 Task: Search one way flight ticket for 2 adults, 4 children and 1 infant on lap in business from Appleton: Appleton International Airport to Raleigh: Raleigh-durham International Airport on 8-5-2023. Choice of flights is Singapure airlines. Number of bags: 2 carry on bags and 7 checked bags. Price is upto 107000. Outbound departure time preference is 21:15.
Action: Mouse moved to (308, 280)
Screenshot: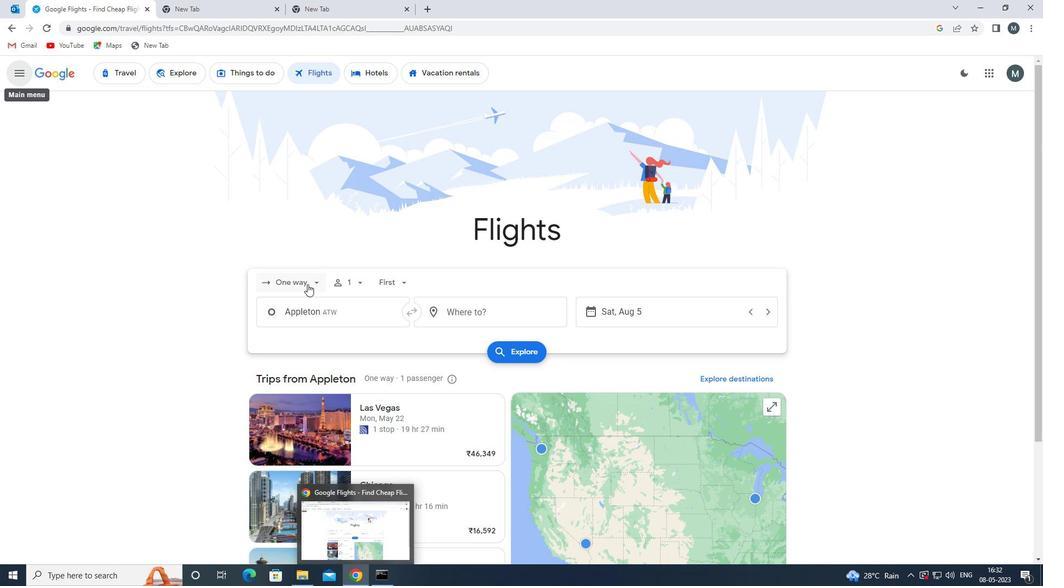 
Action: Mouse pressed left at (308, 280)
Screenshot: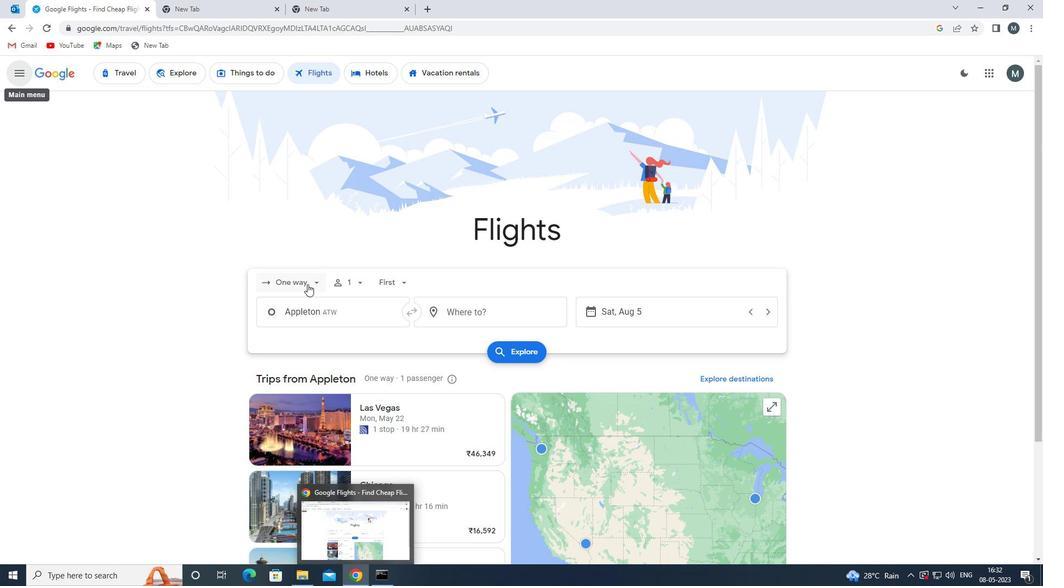 
Action: Mouse moved to (322, 329)
Screenshot: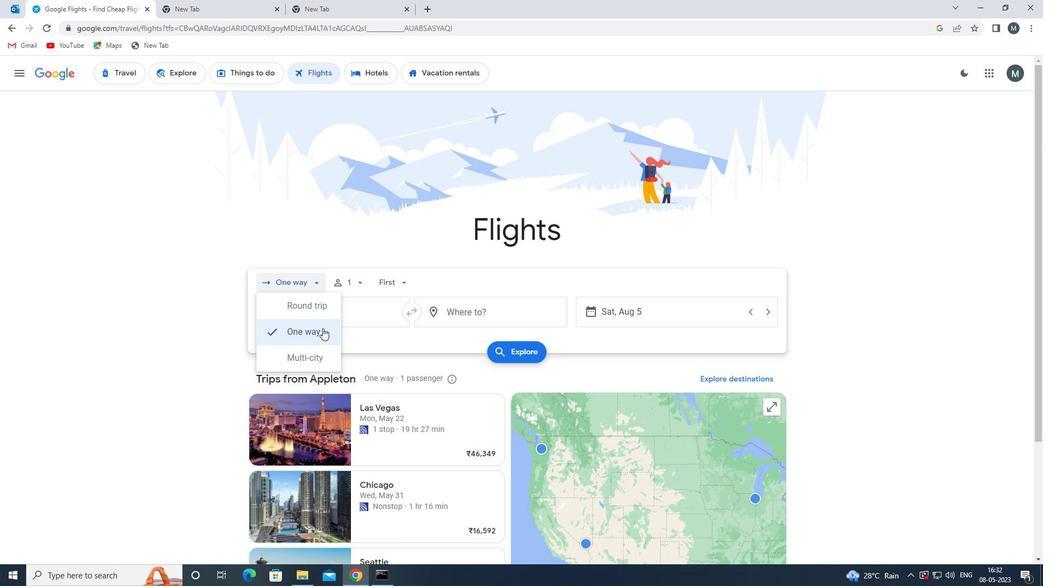
Action: Mouse pressed left at (322, 329)
Screenshot: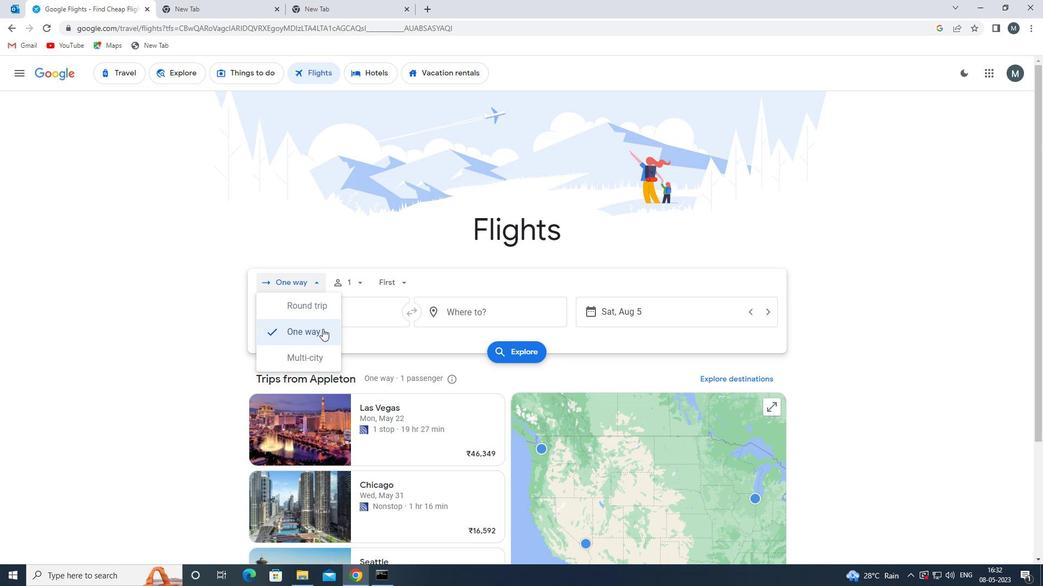 
Action: Mouse moved to (341, 282)
Screenshot: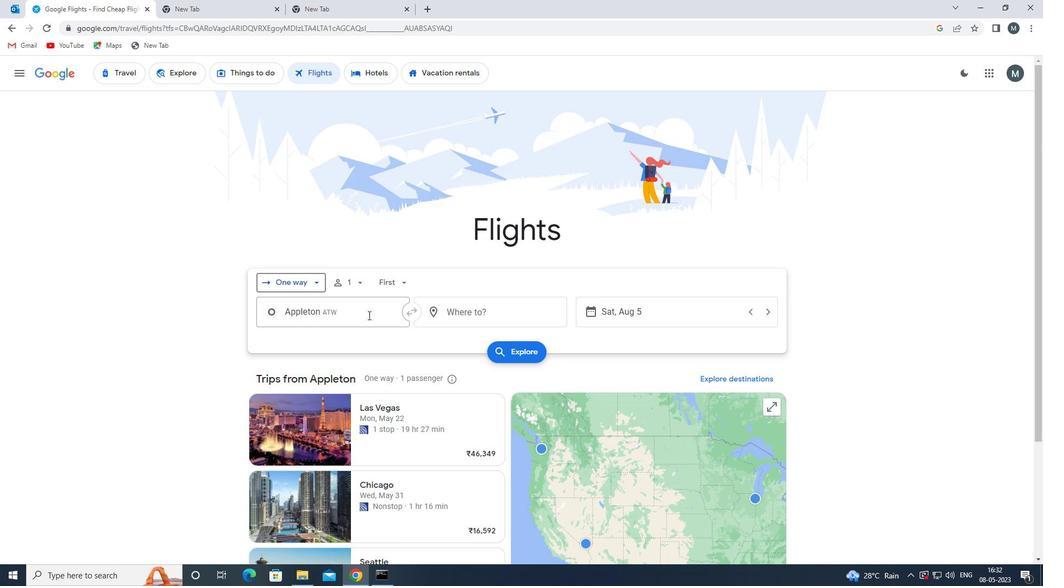 
Action: Mouse pressed left at (341, 282)
Screenshot: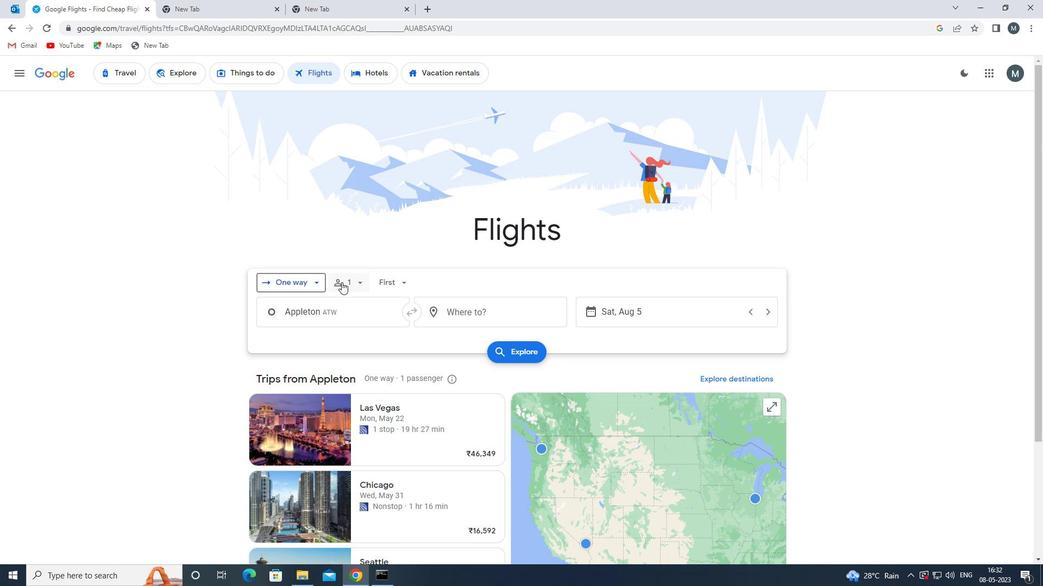 
Action: Mouse moved to (441, 312)
Screenshot: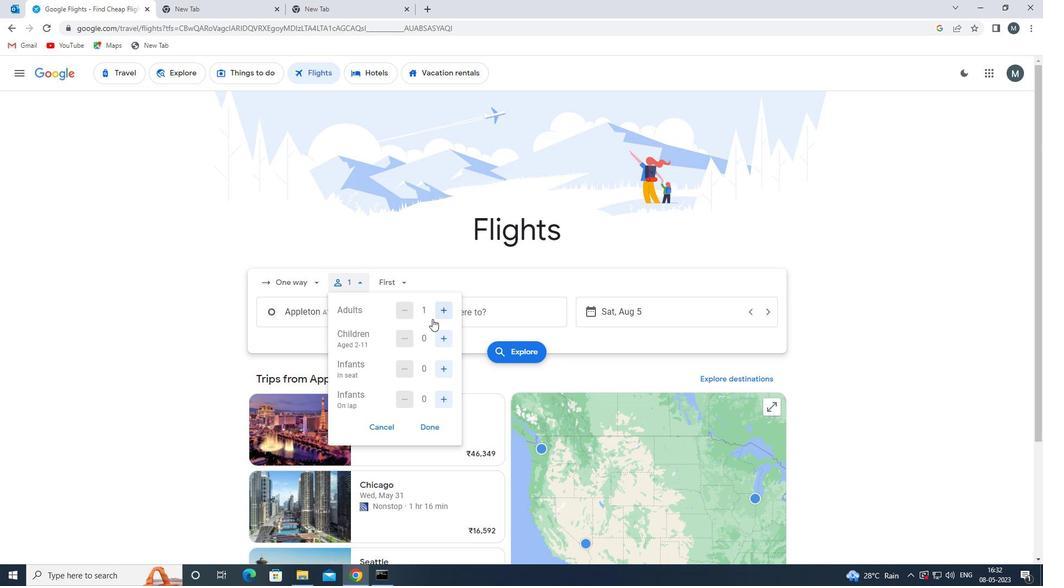 
Action: Mouse pressed left at (441, 312)
Screenshot: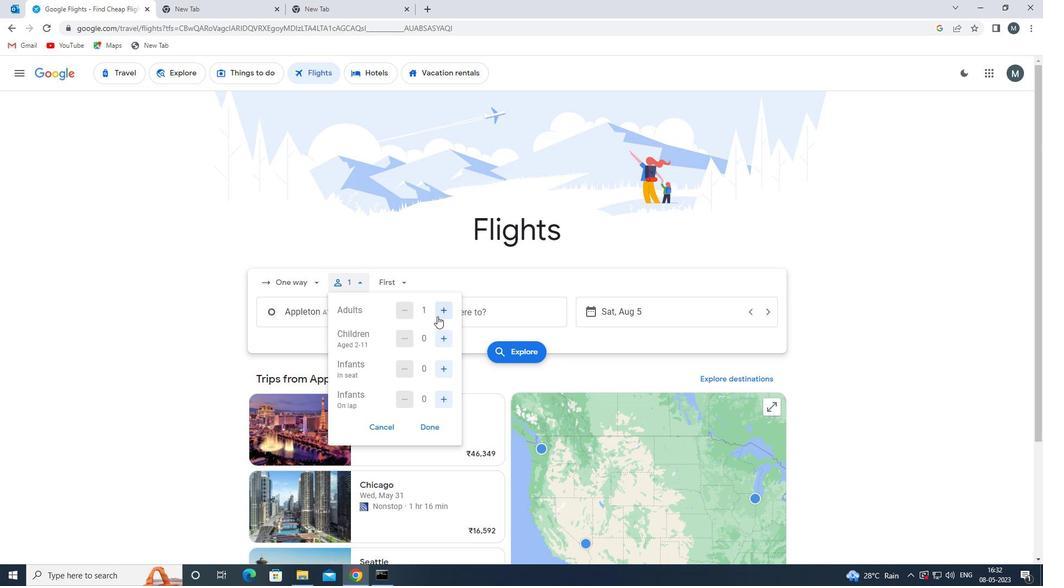 
Action: Mouse moved to (439, 338)
Screenshot: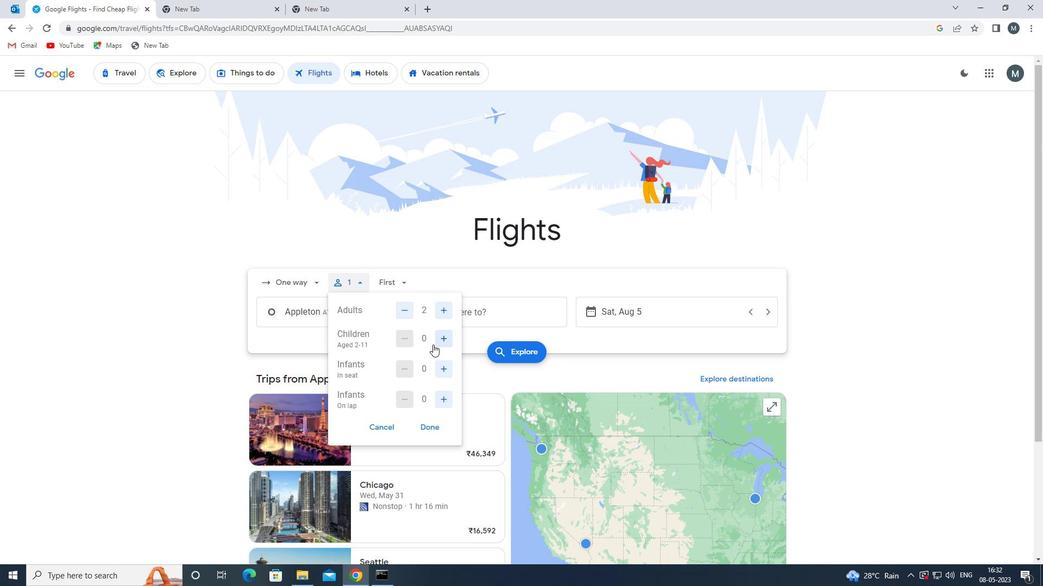 
Action: Mouse pressed left at (439, 338)
Screenshot: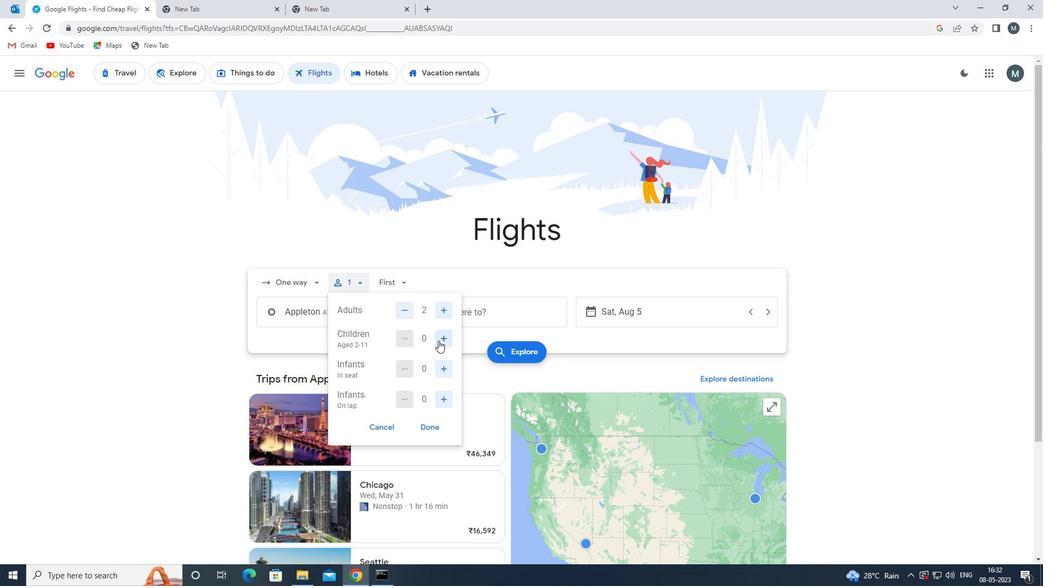 
Action: Mouse pressed left at (439, 338)
Screenshot: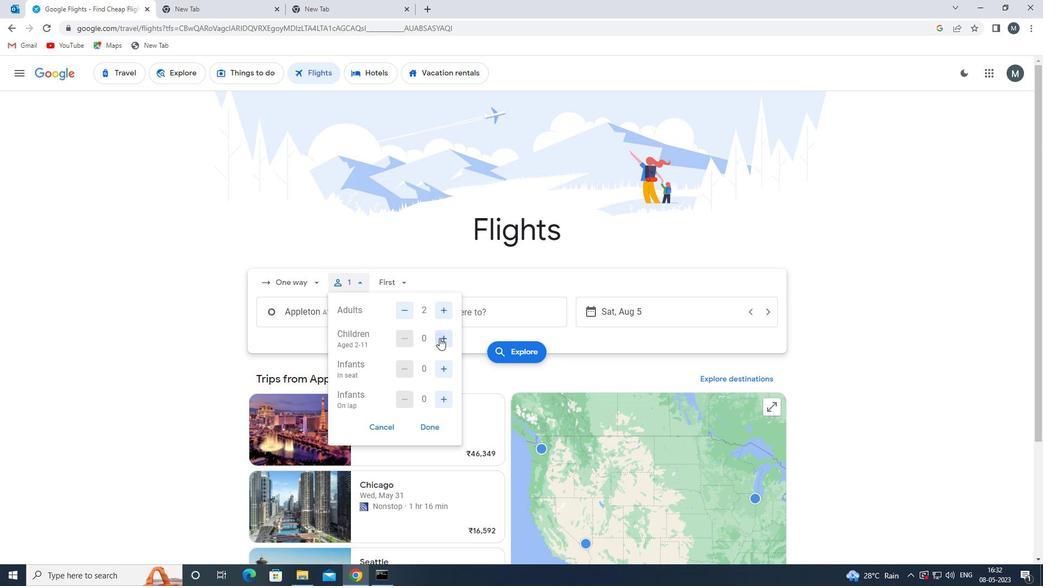 
Action: Mouse pressed left at (439, 338)
Screenshot: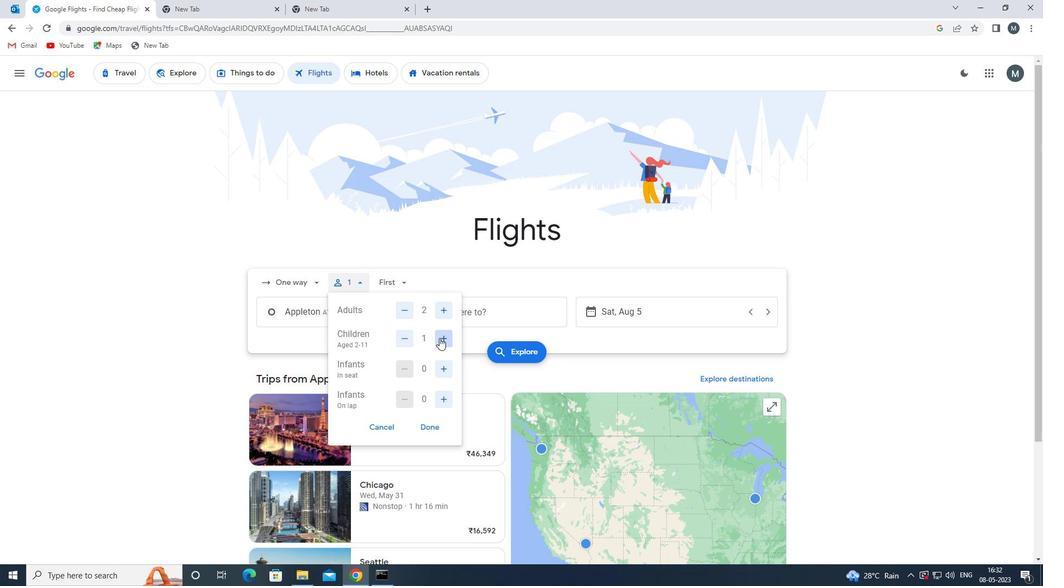 
Action: Mouse pressed left at (439, 338)
Screenshot: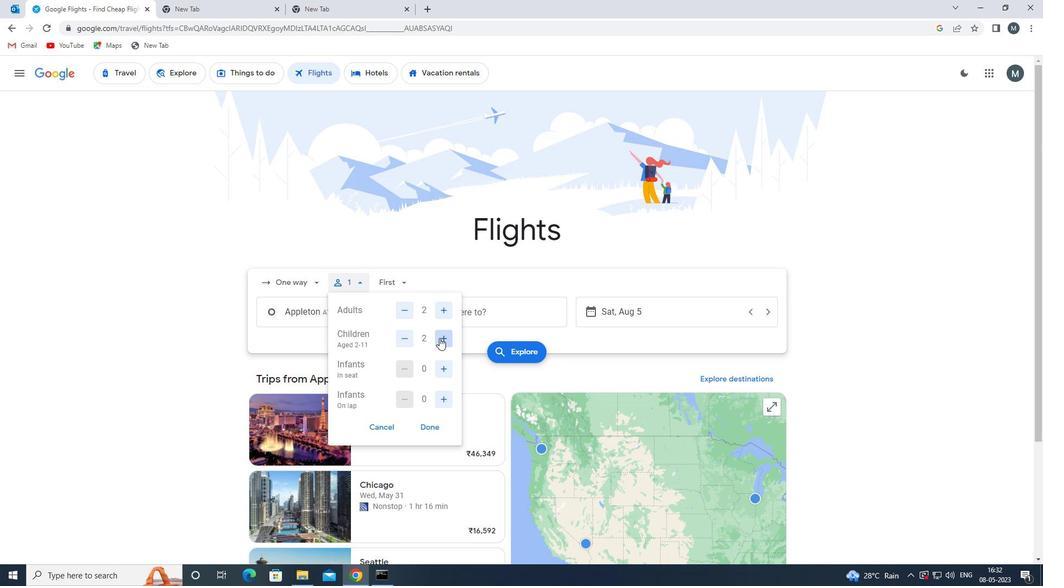 
Action: Mouse moved to (442, 400)
Screenshot: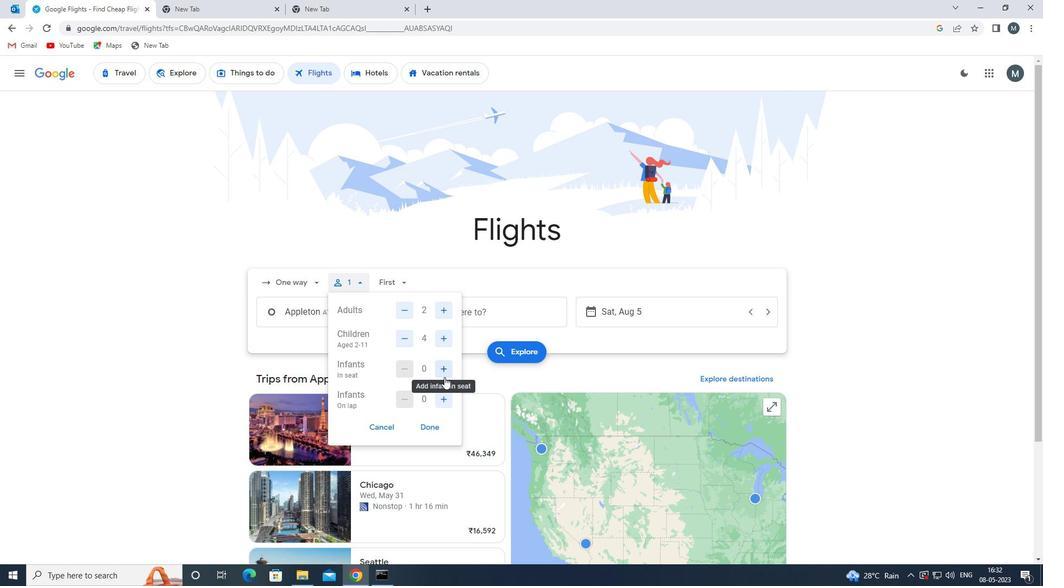 
Action: Mouse pressed left at (442, 400)
Screenshot: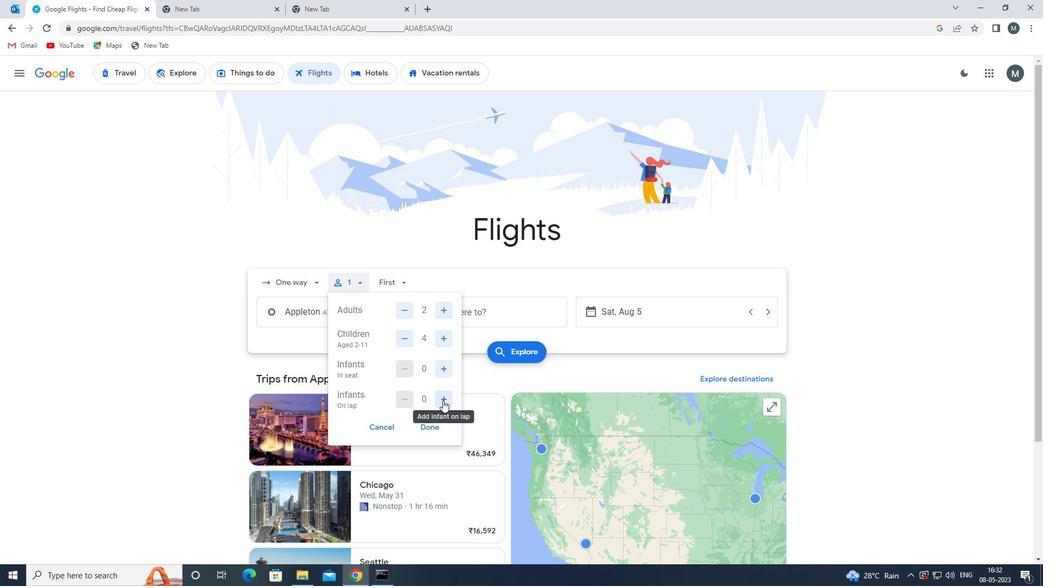 
Action: Mouse moved to (426, 431)
Screenshot: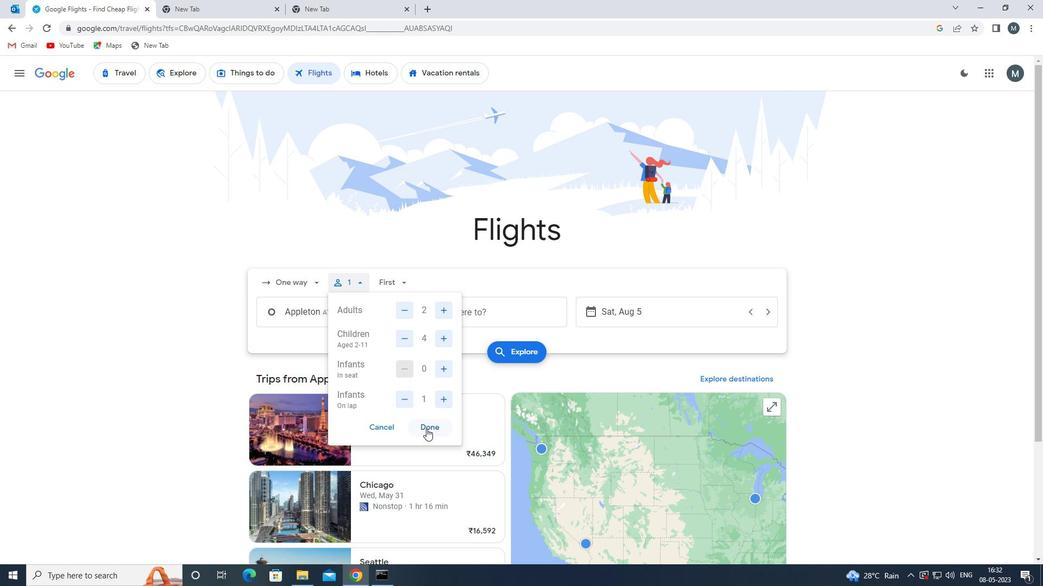 
Action: Mouse pressed left at (426, 431)
Screenshot: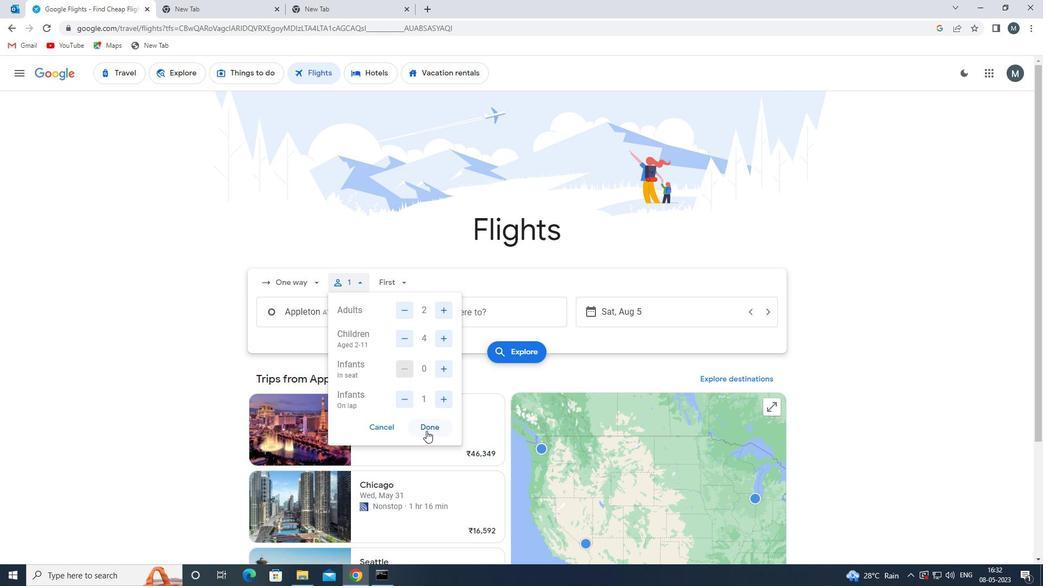 
Action: Mouse moved to (397, 278)
Screenshot: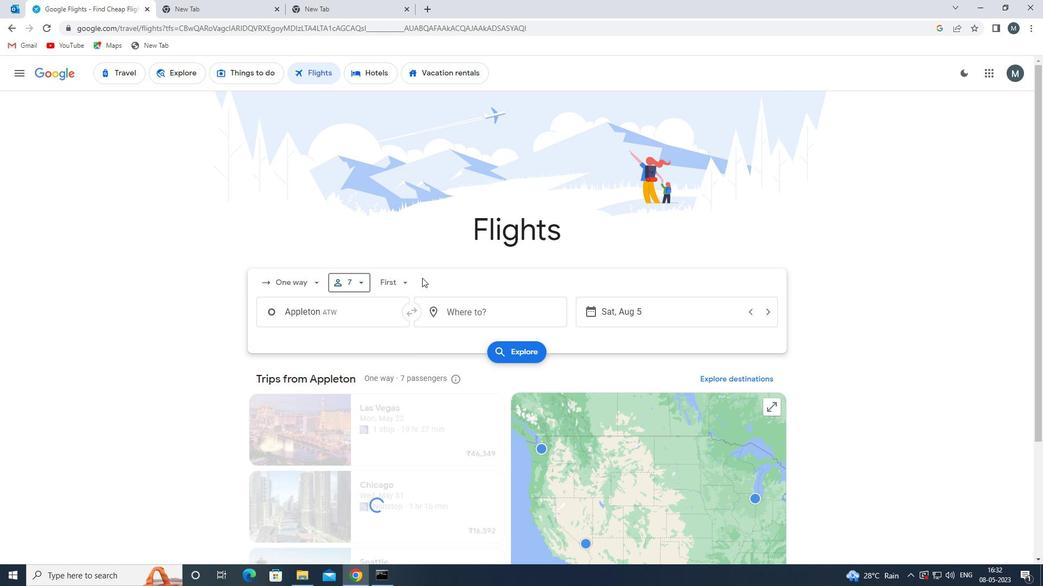 
Action: Mouse pressed left at (397, 278)
Screenshot: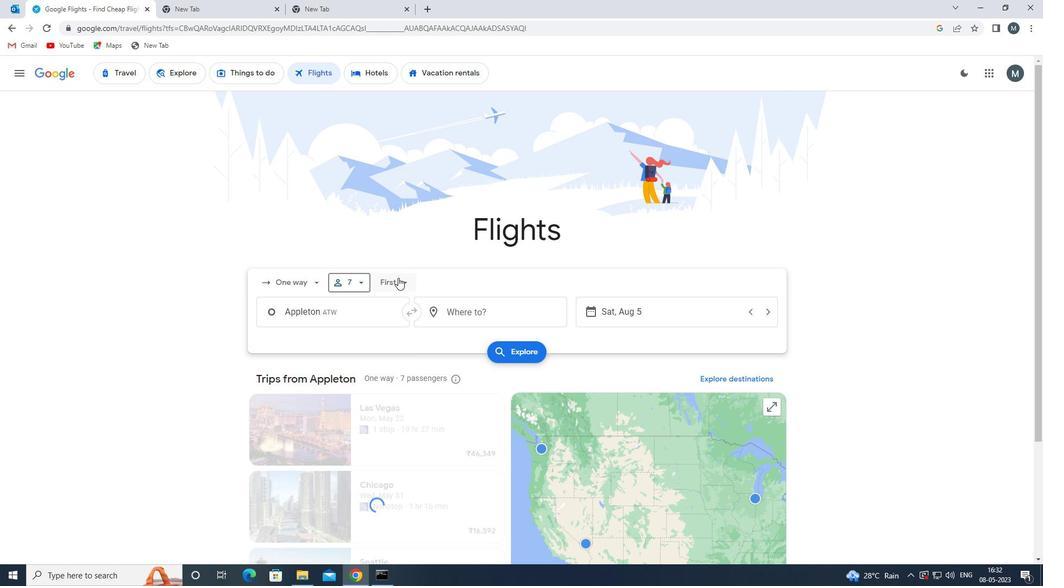 
Action: Mouse moved to (422, 355)
Screenshot: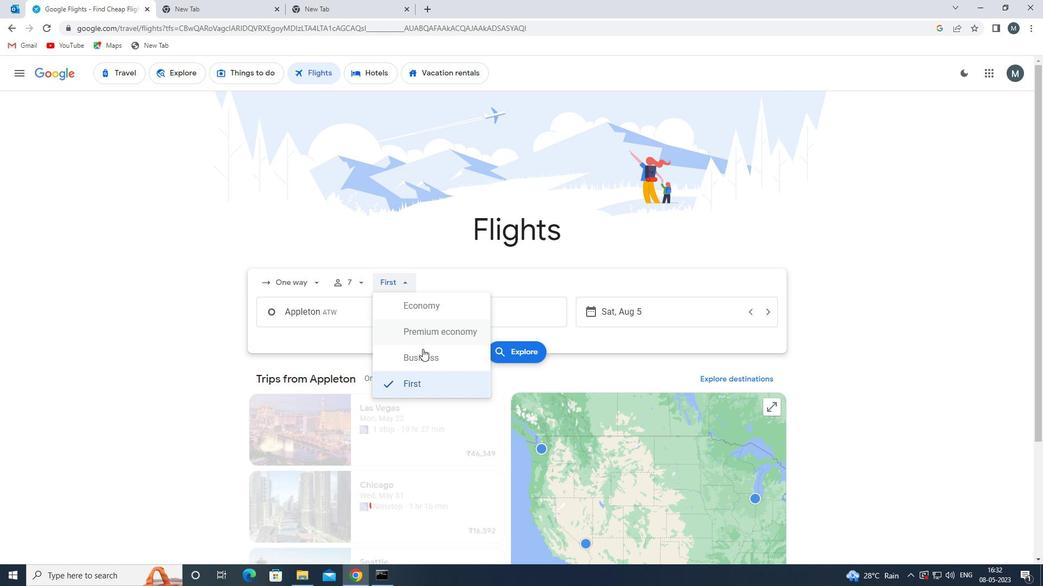 
Action: Mouse pressed left at (422, 355)
Screenshot: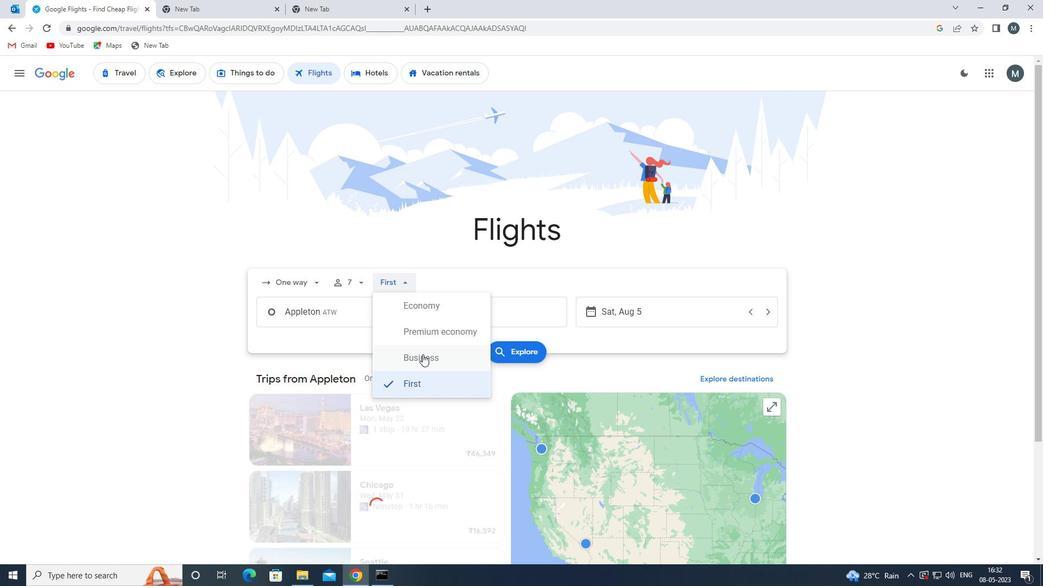 
Action: Mouse moved to (355, 309)
Screenshot: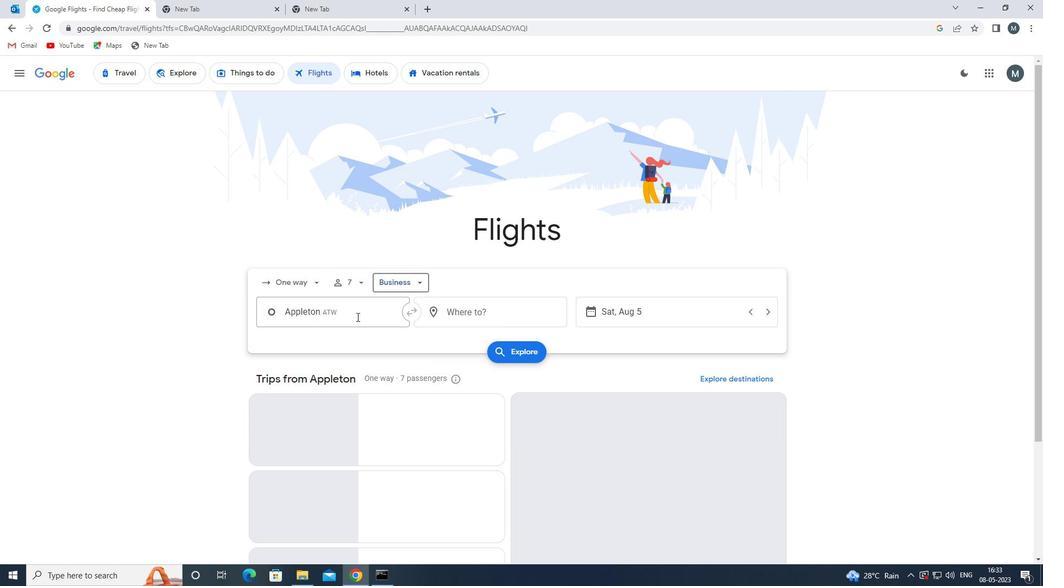 
Action: Mouse pressed left at (355, 309)
Screenshot: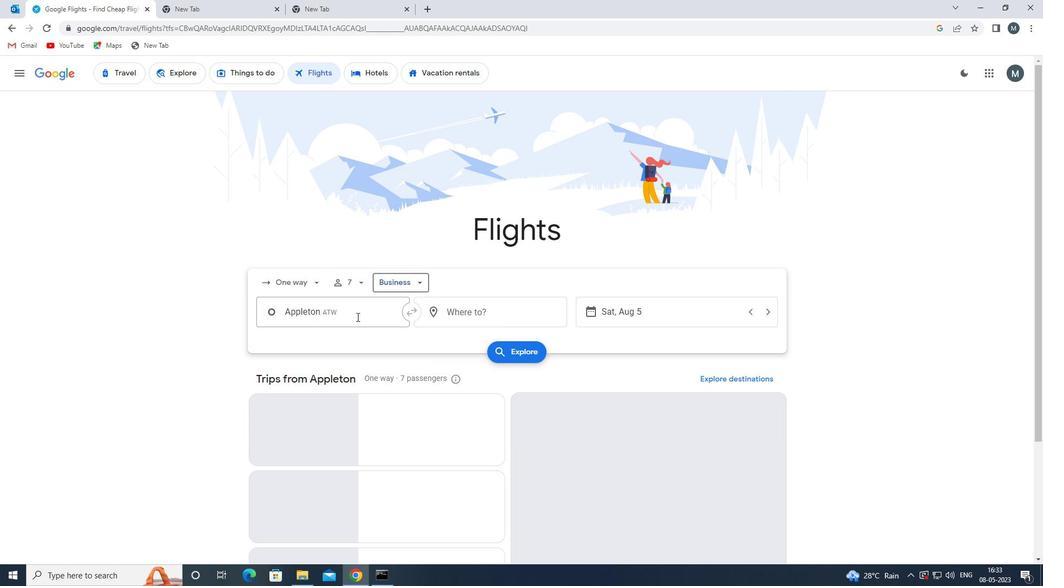 
Action: Mouse moved to (389, 378)
Screenshot: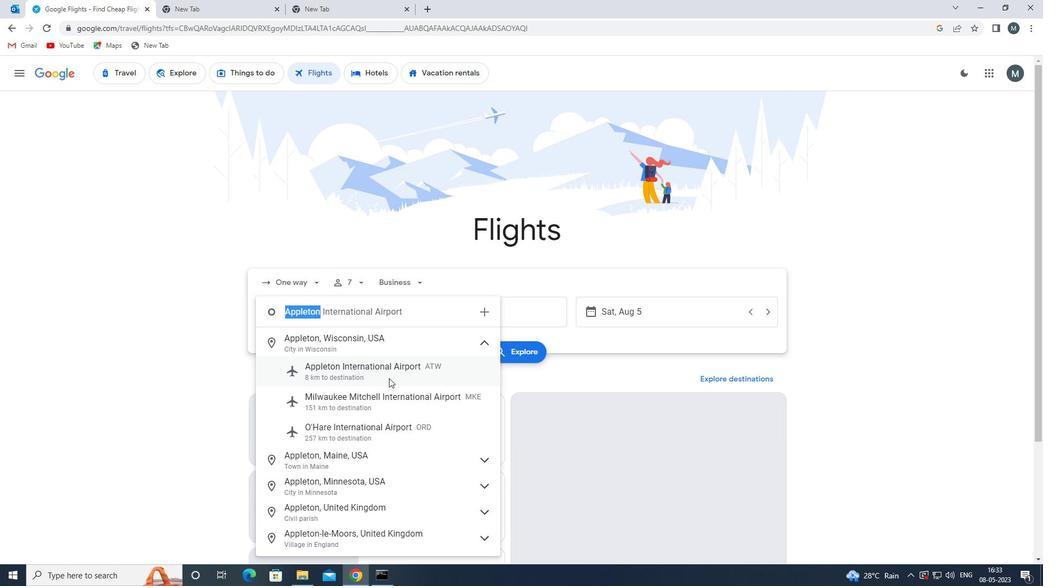 
Action: Mouse pressed left at (389, 378)
Screenshot: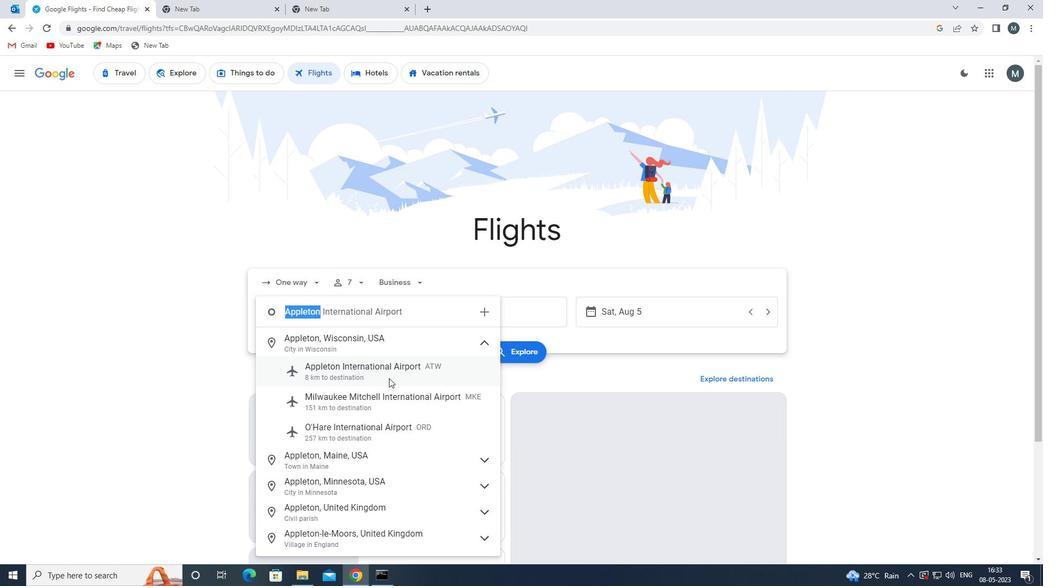 
Action: Mouse moved to (459, 321)
Screenshot: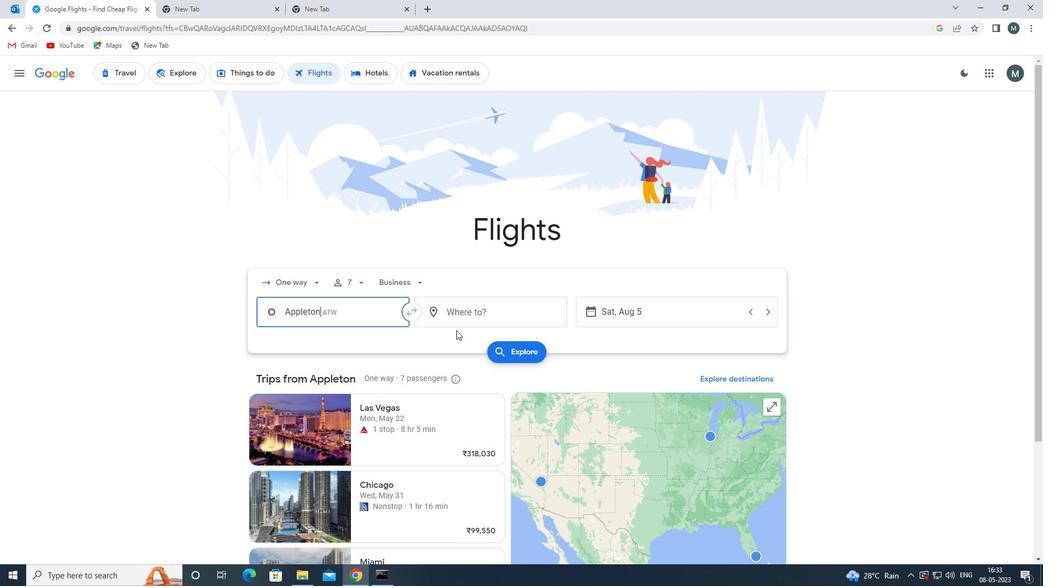 
Action: Mouse pressed left at (459, 321)
Screenshot: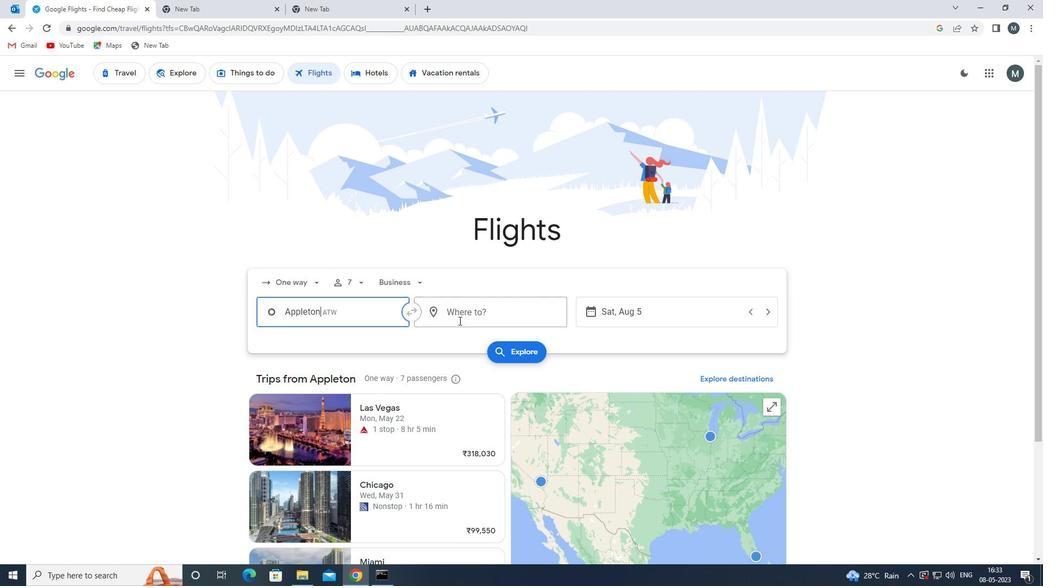 
Action: Mouse moved to (456, 321)
Screenshot: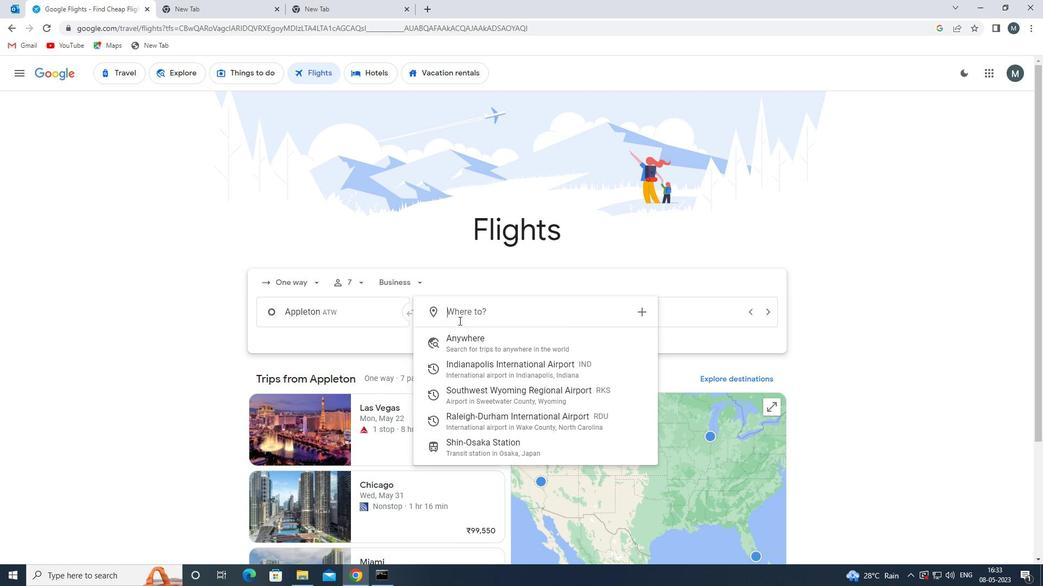 
Action: Key pressed r
Screenshot: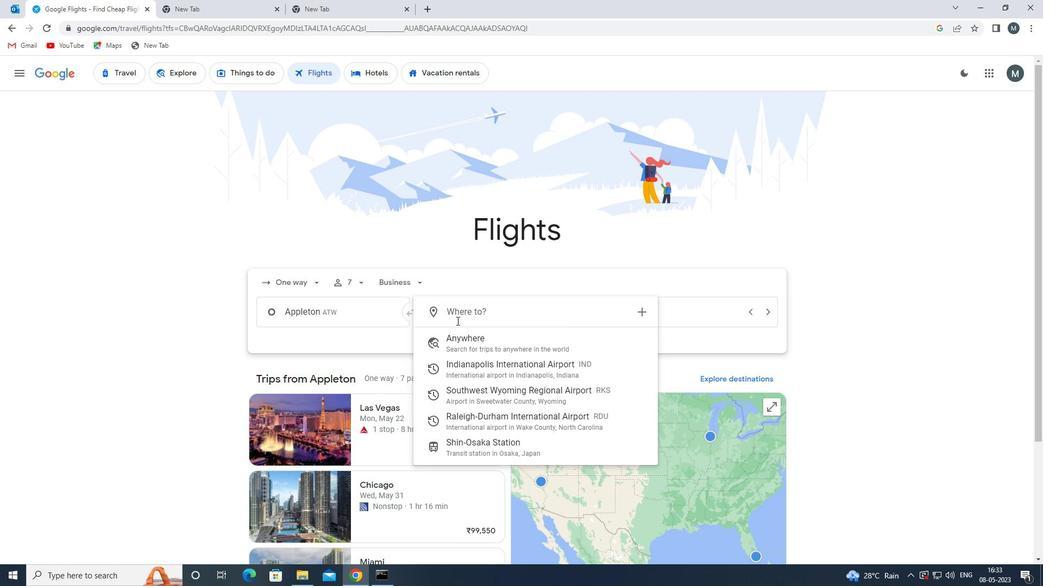 
Action: Mouse moved to (456, 321)
Screenshot: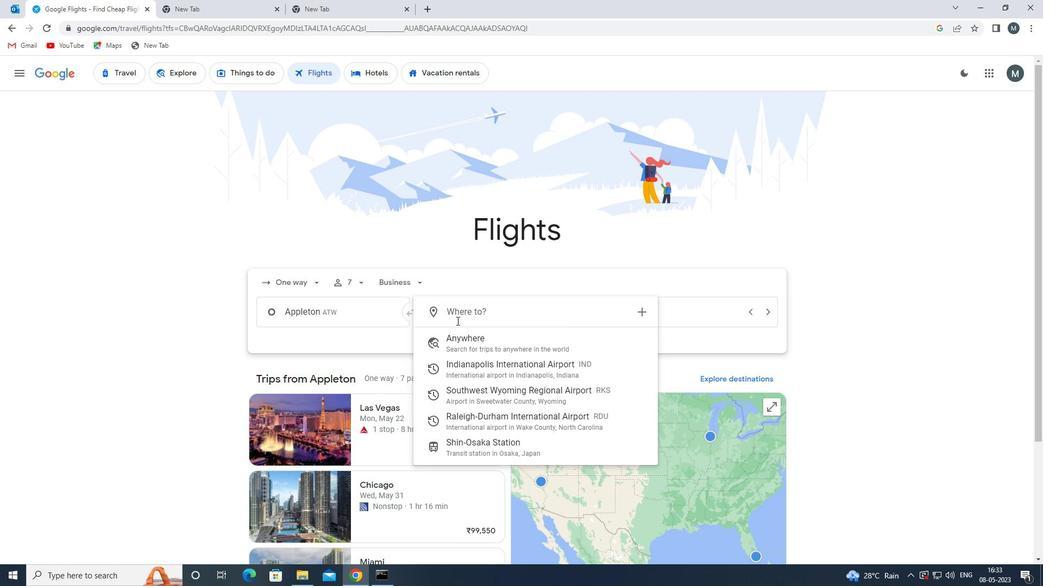 
Action: Key pressed du
Screenshot: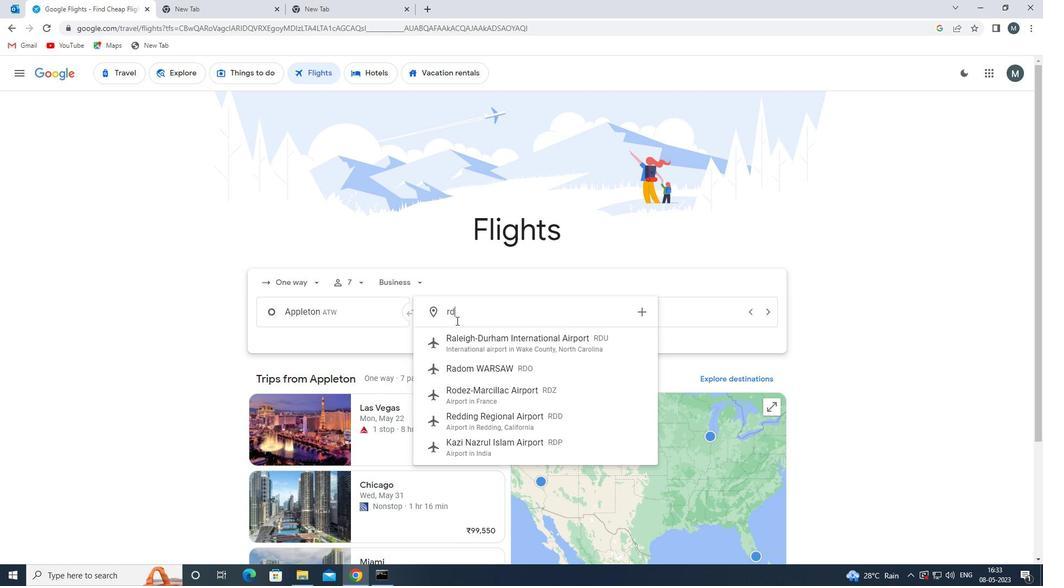 
Action: Mouse moved to (471, 343)
Screenshot: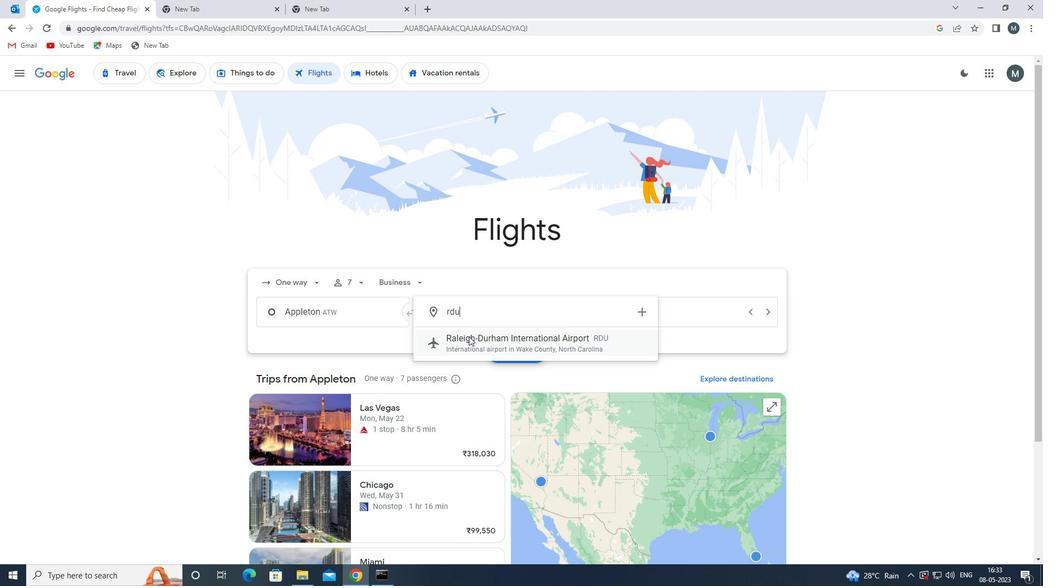 
Action: Mouse pressed left at (471, 343)
Screenshot: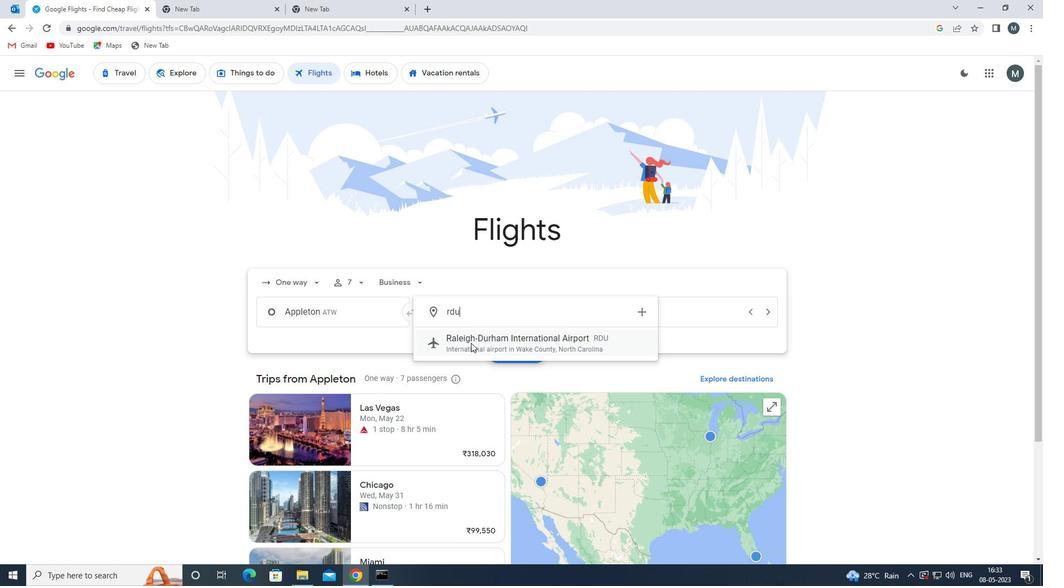 
Action: Mouse moved to (669, 309)
Screenshot: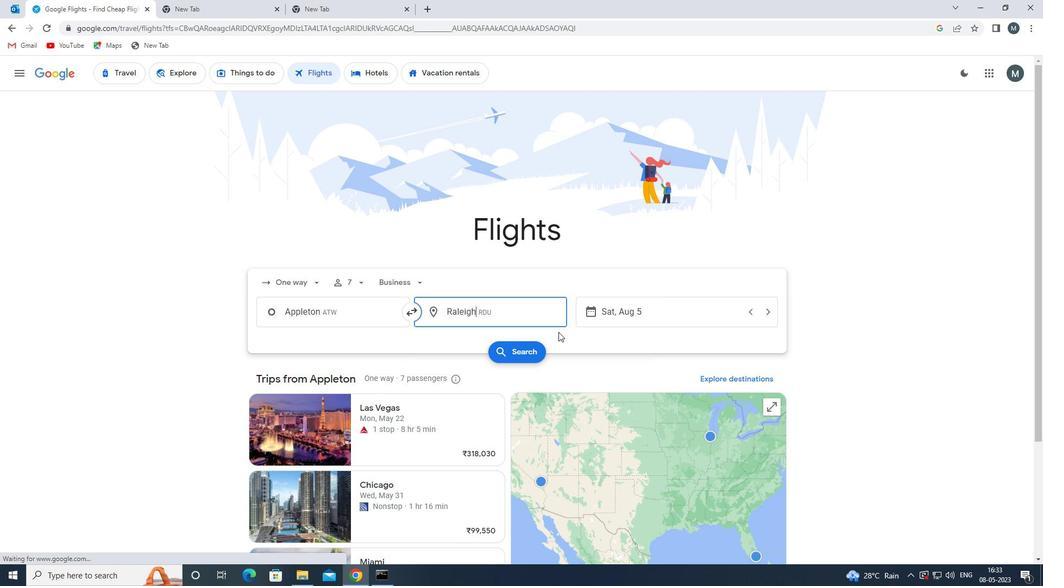 
Action: Mouse pressed left at (669, 309)
Screenshot: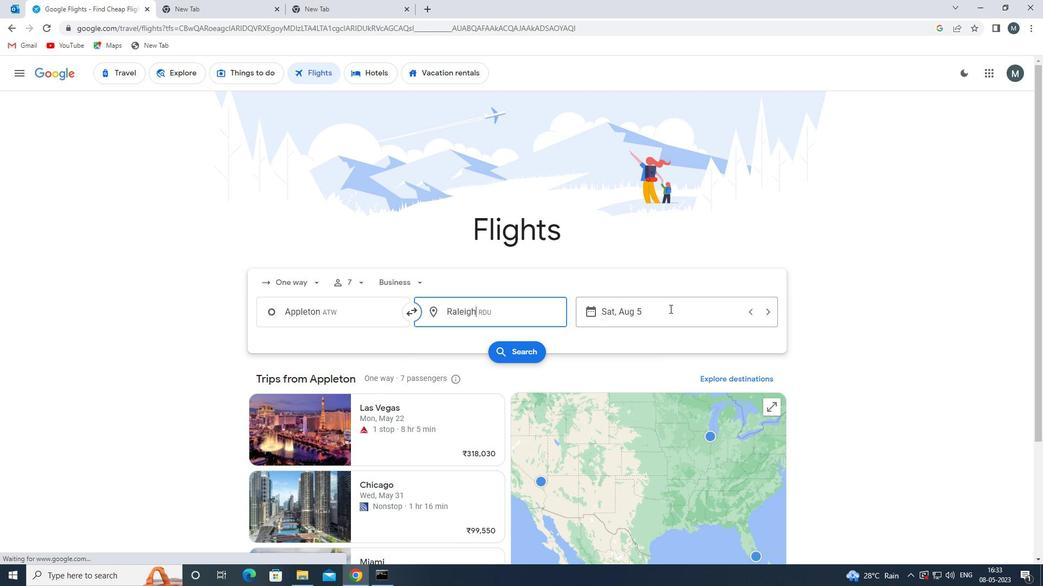 
Action: Mouse moved to (546, 373)
Screenshot: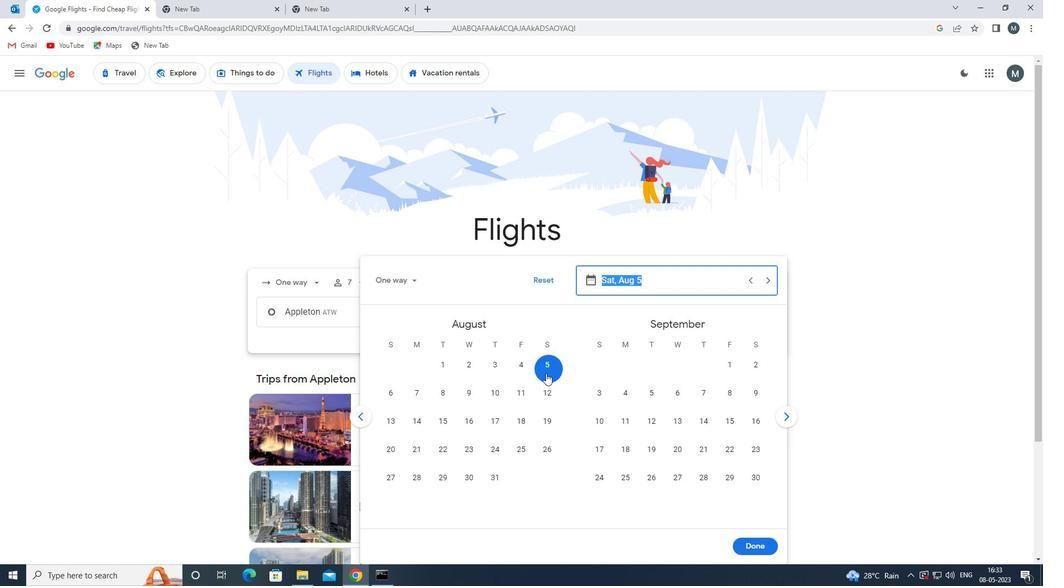 
Action: Mouse pressed left at (546, 373)
Screenshot: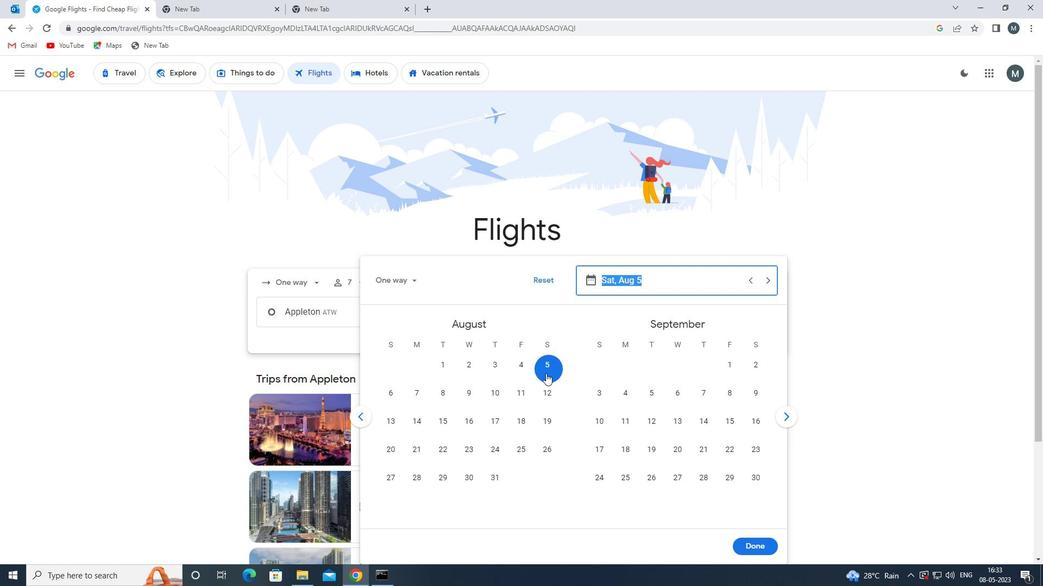 
Action: Mouse moved to (747, 541)
Screenshot: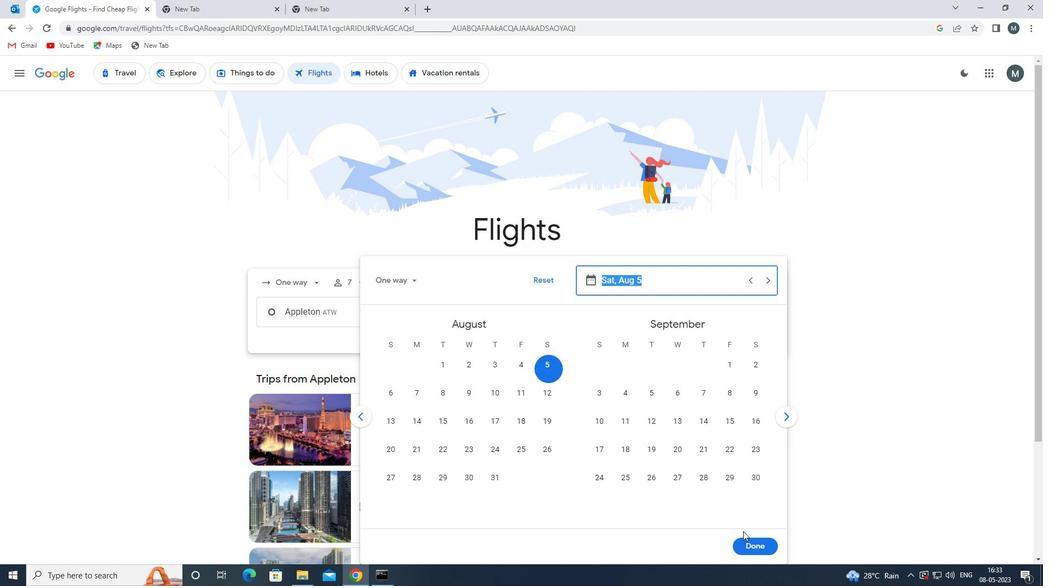 
Action: Mouse pressed left at (747, 541)
Screenshot: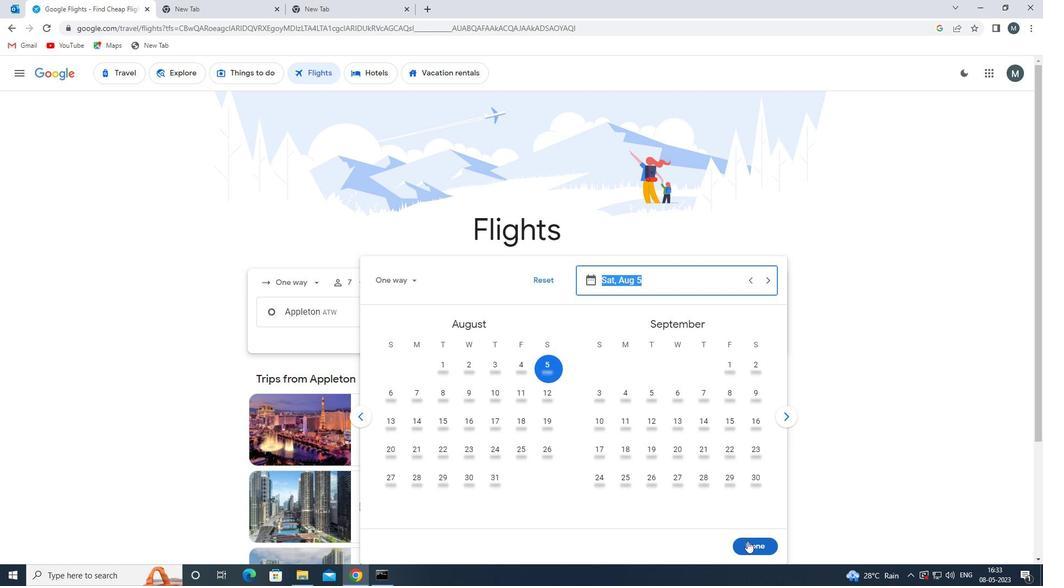 
Action: Mouse moved to (507, 358)
Screenshot: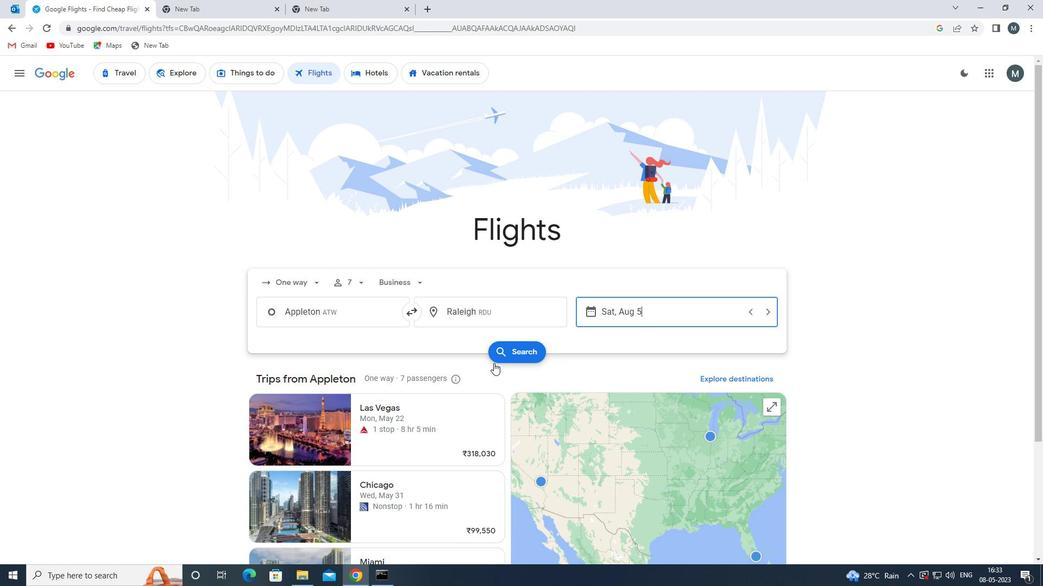 
Action: Mouse pressed left at (507, 358)
Screenshot: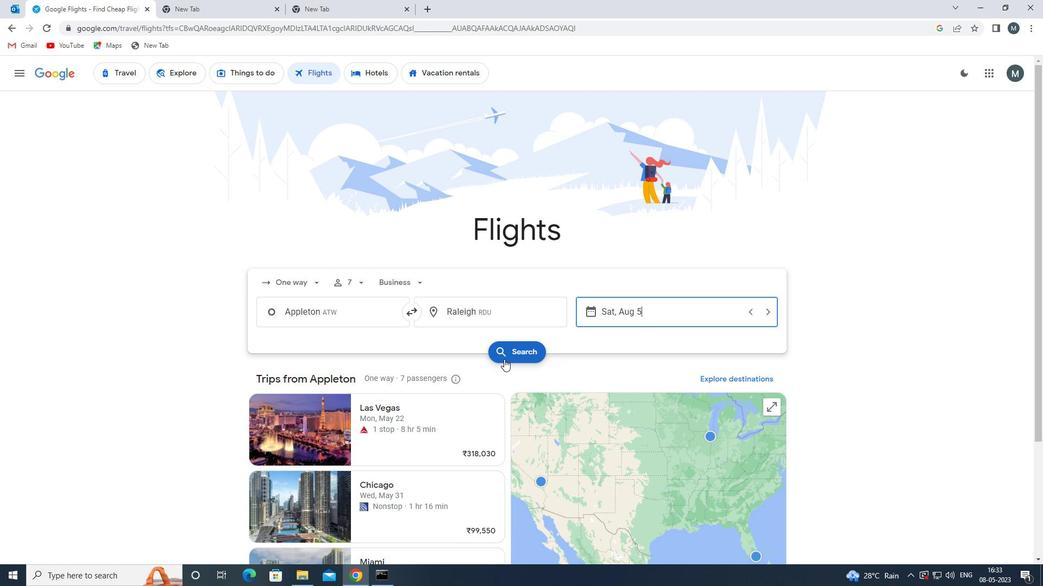 
Action: Mouse moved to (271, 177)
Screenshot: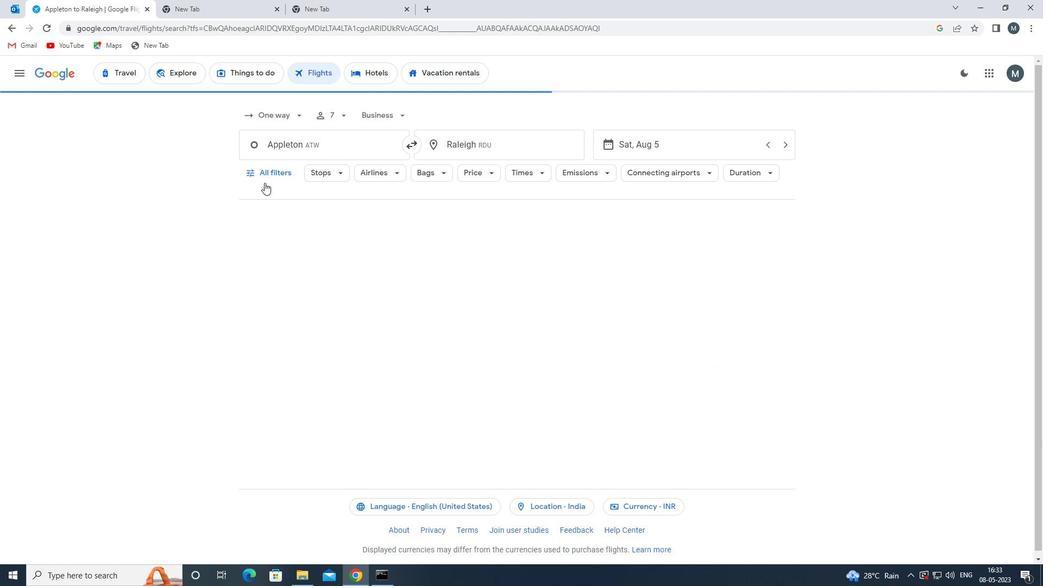 
Action: Mouse pressed left at (271, 177)
Screenshot: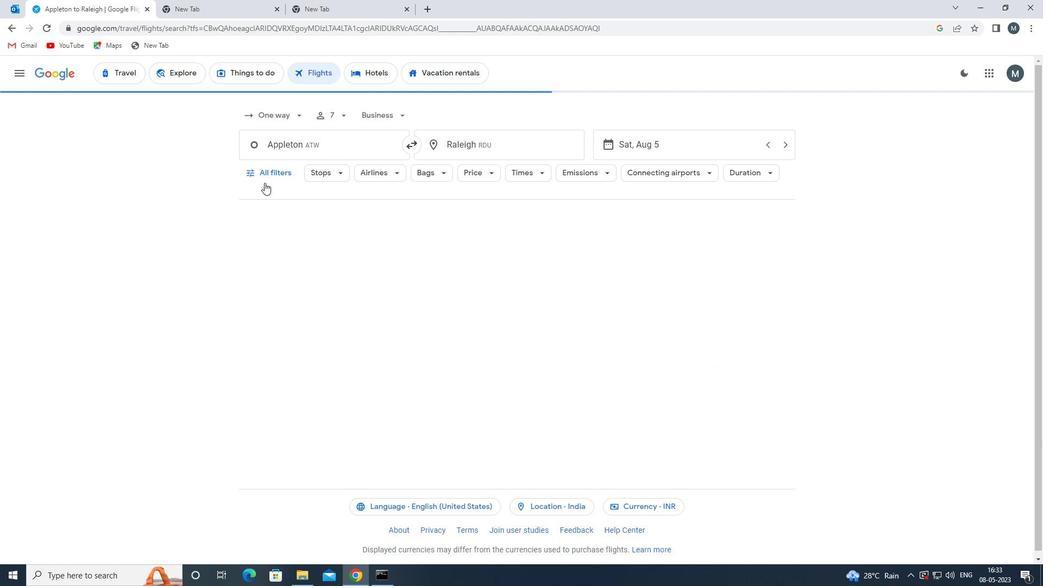 
Action: Mouse moved to (312, 301)
Screenshot: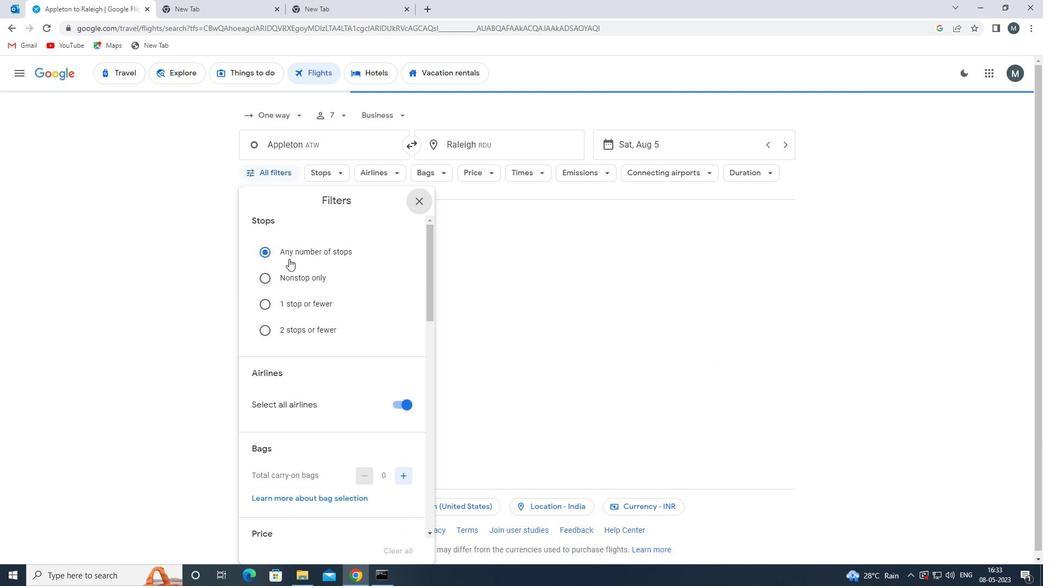 
Action: Mouse scrolled (312, 300) with delta (0, 0)
Screenshot: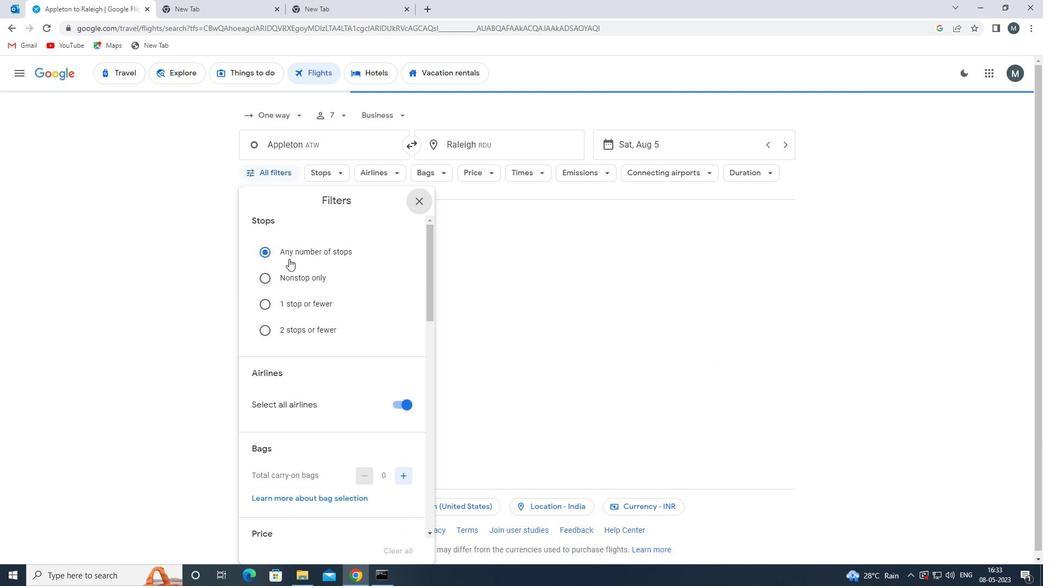 
Action: Mouse moved to (314, 303)
Screenshot: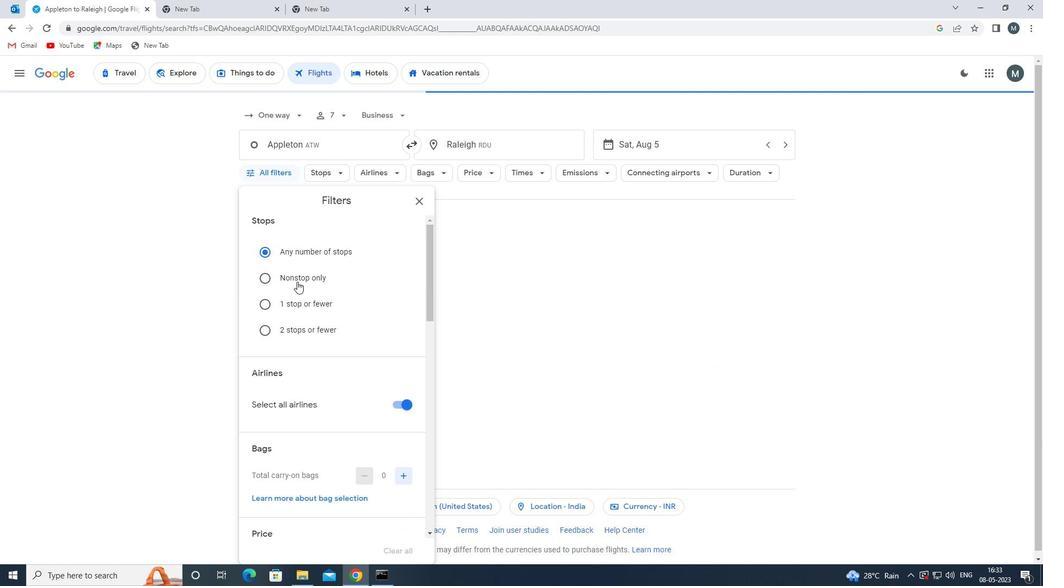
Action: Mouse scrolled (314, 302) with delta (0, 0)
Screenshot: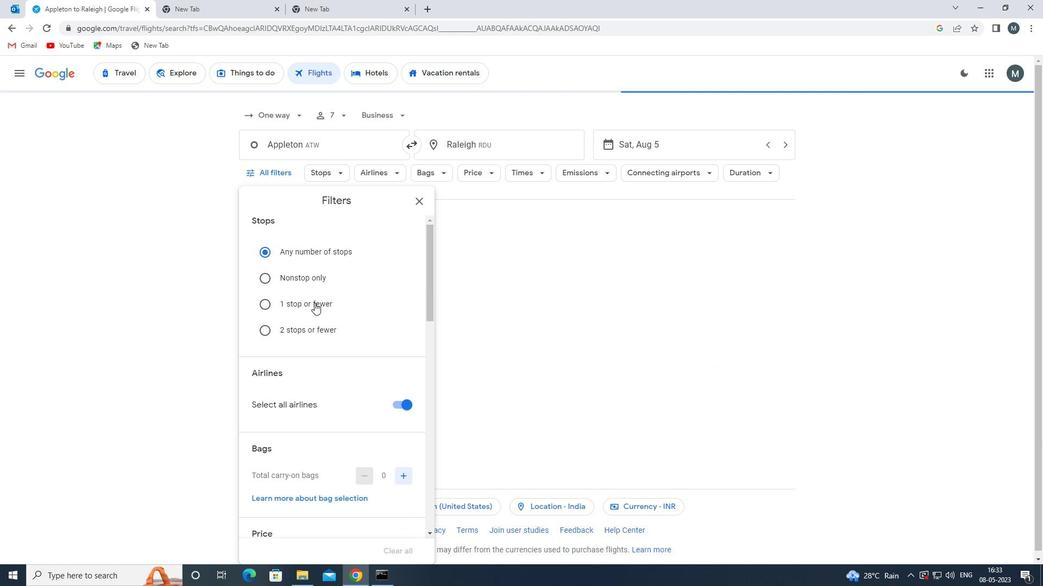 
Action: Mouse moved to (399, 297)
Screenshot: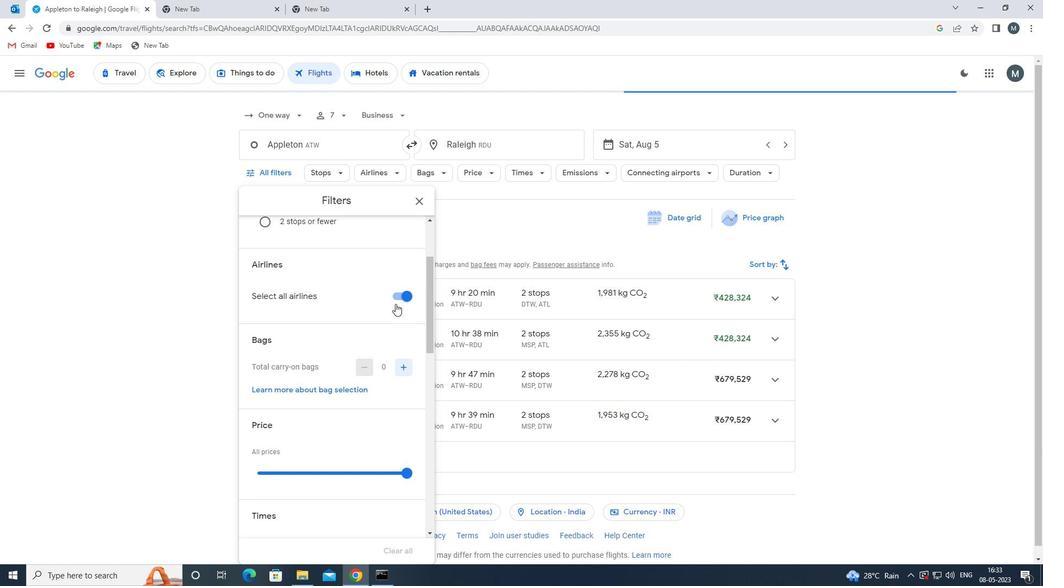 
Action: Mouse pressed left at (399, 297)
Screenshot: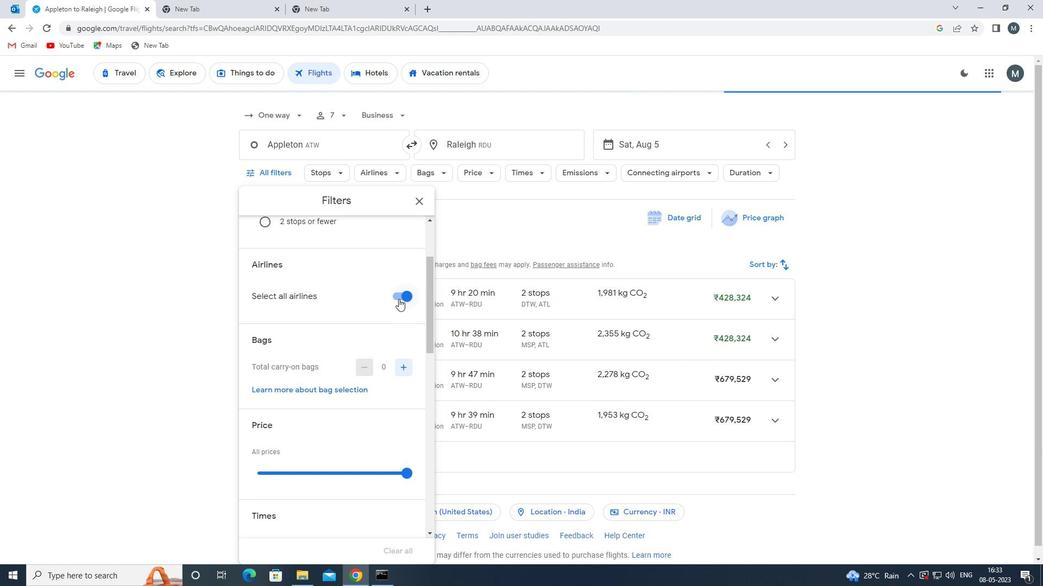
Action: Mouse moved to (399, 296)
Screenshot: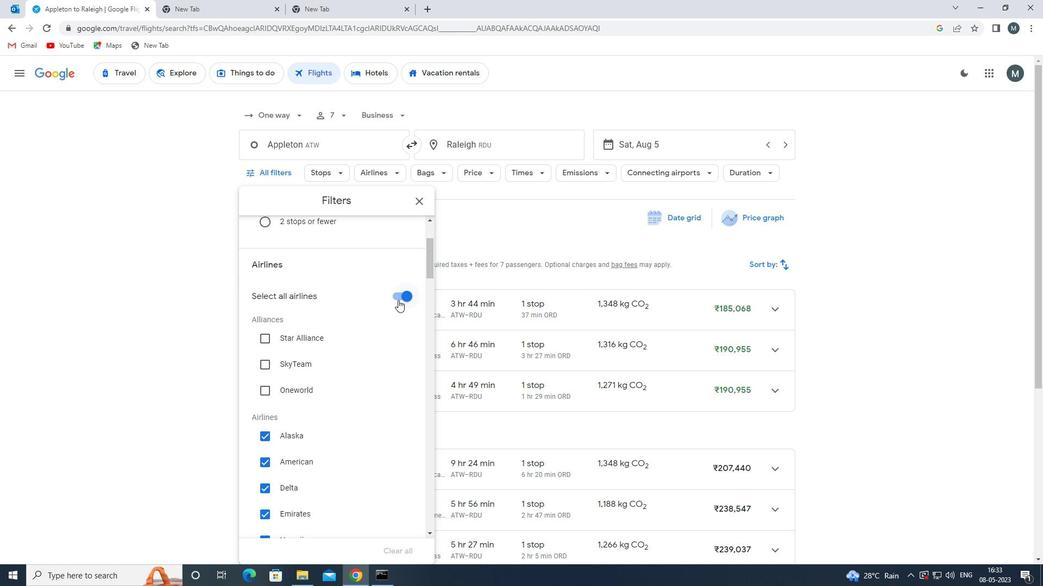 
Action: Mouse pressed left at (399, 296)
Screenshot: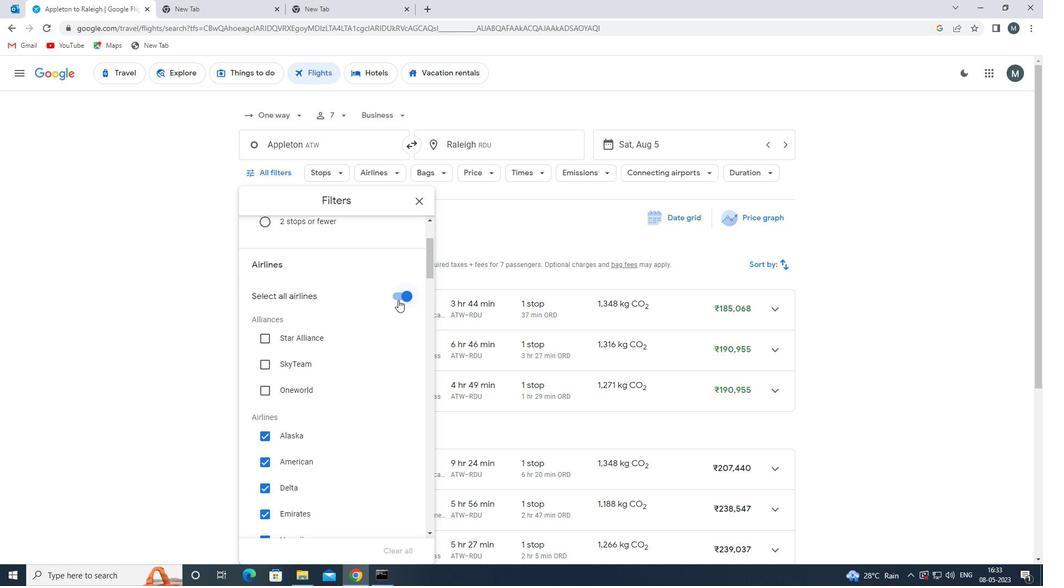 
Action: Mouse moved to (348, 330)
Screenshot: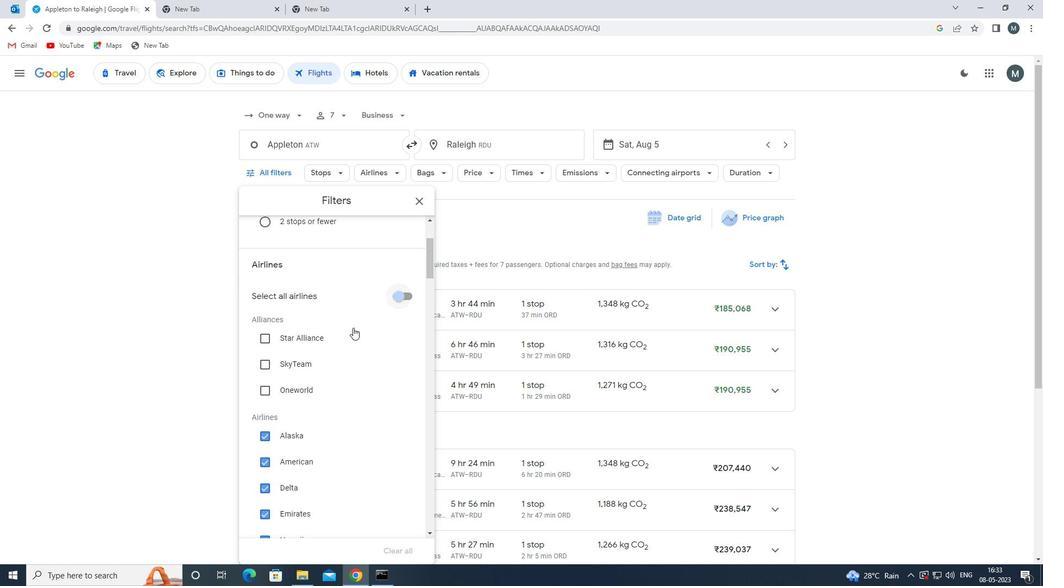 
Action: Mouse scrolled (348, 329) with delta (0, 0)
Screenshot: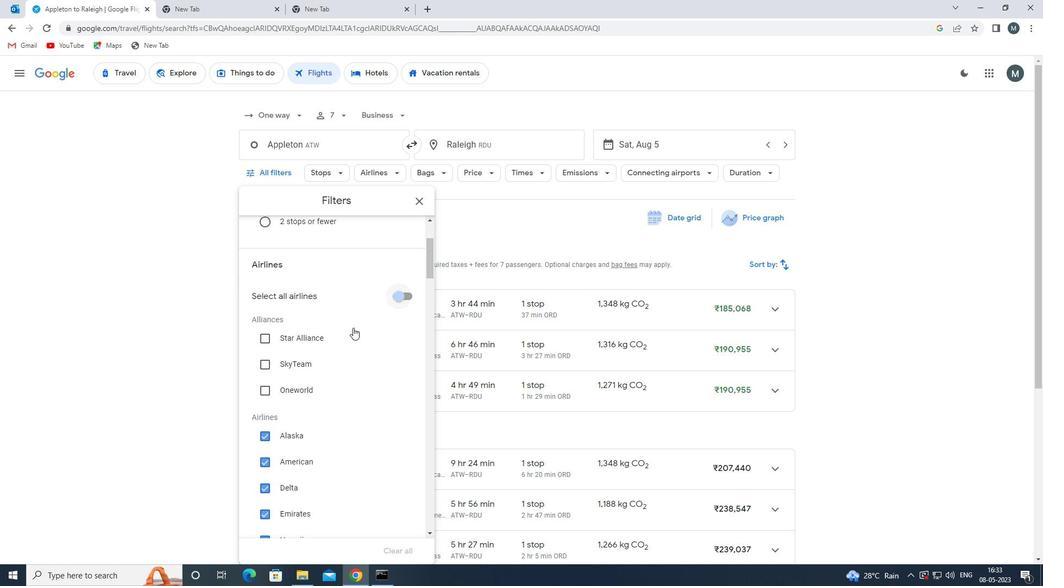 
Action: Mouse moved to (347, 331)
Screenshot: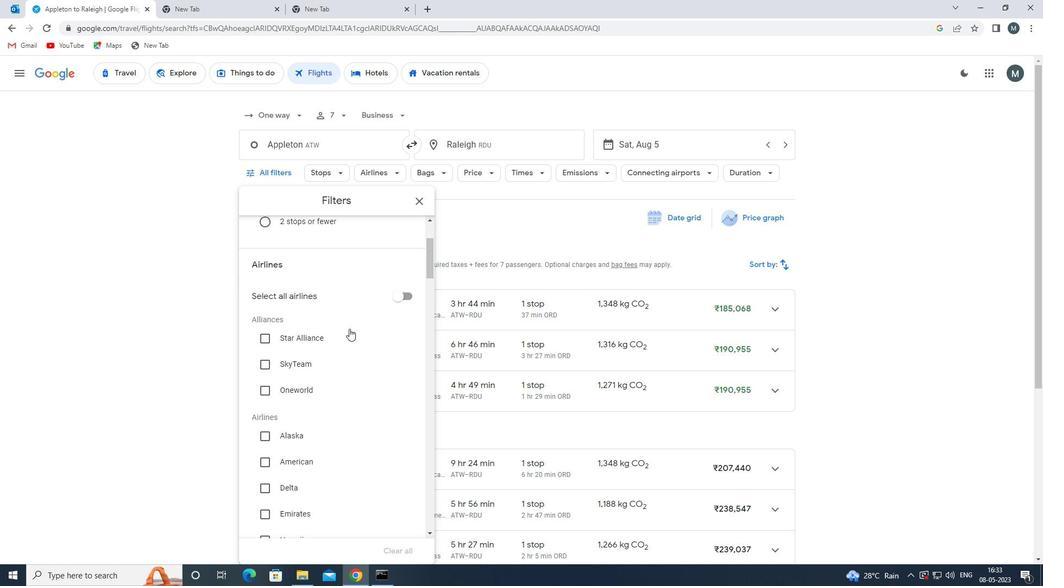 
Action: Mouse scrolled (347, 331) with delta (0, 0)
Screenshot: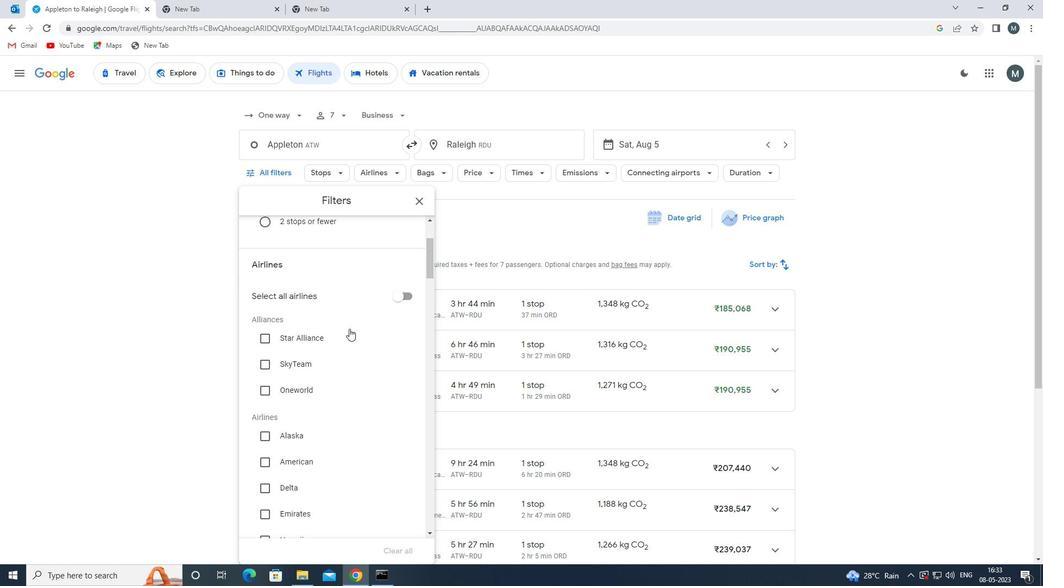 
Action: Mouse moved to (345, 332)
Screenshot: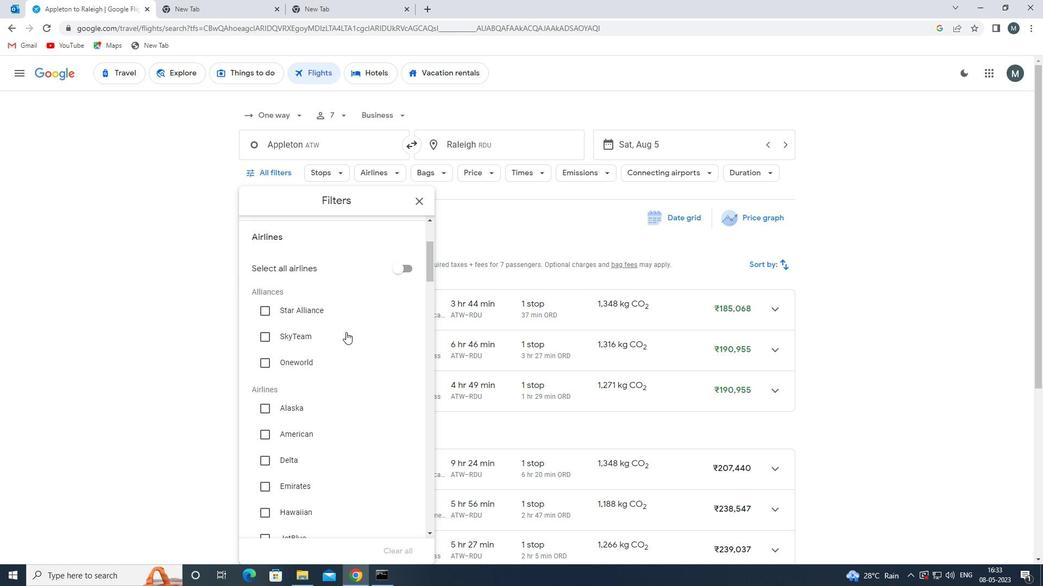 
Action: Mouse scrolled (345, 331) with delta (0, 0)
Screenshot: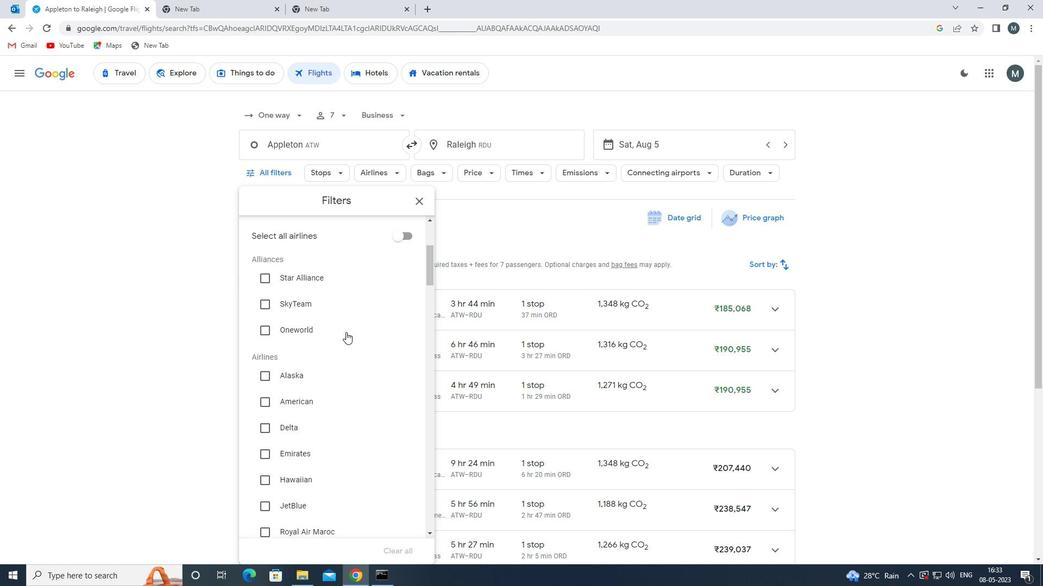 
Action: Mouse moved to (341, 339)
Screenshot: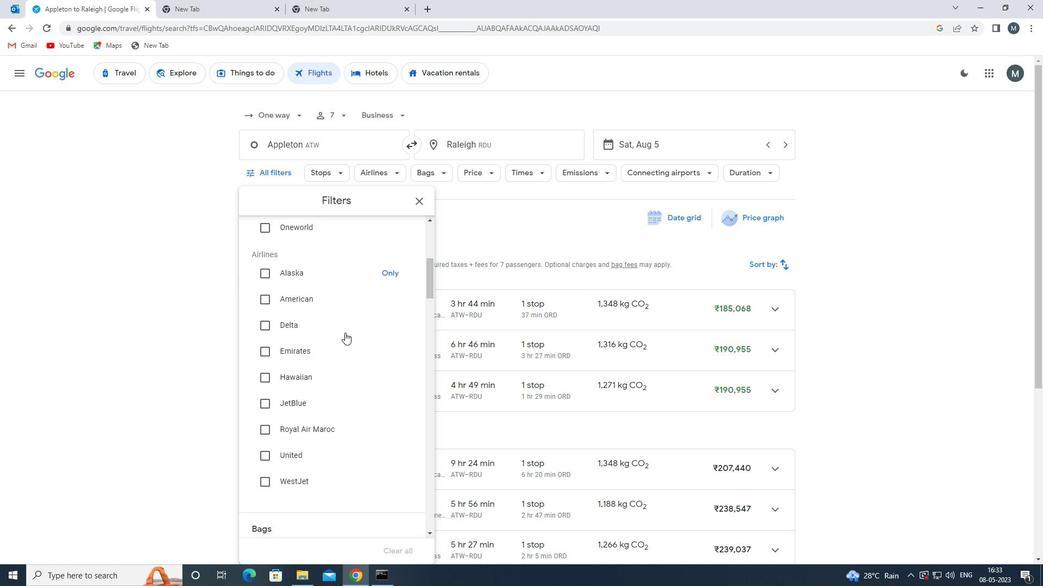 
Action: Mouse scrolled (341, 339) with delta (0, 0)
Screenshot: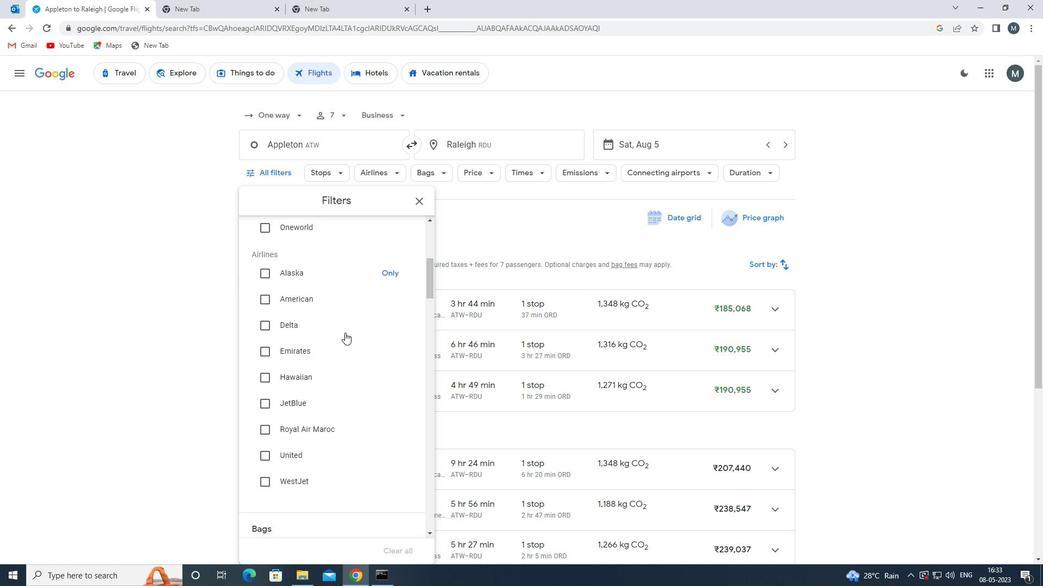 
Action: Mouse moved to (363, 341)
Screenshot: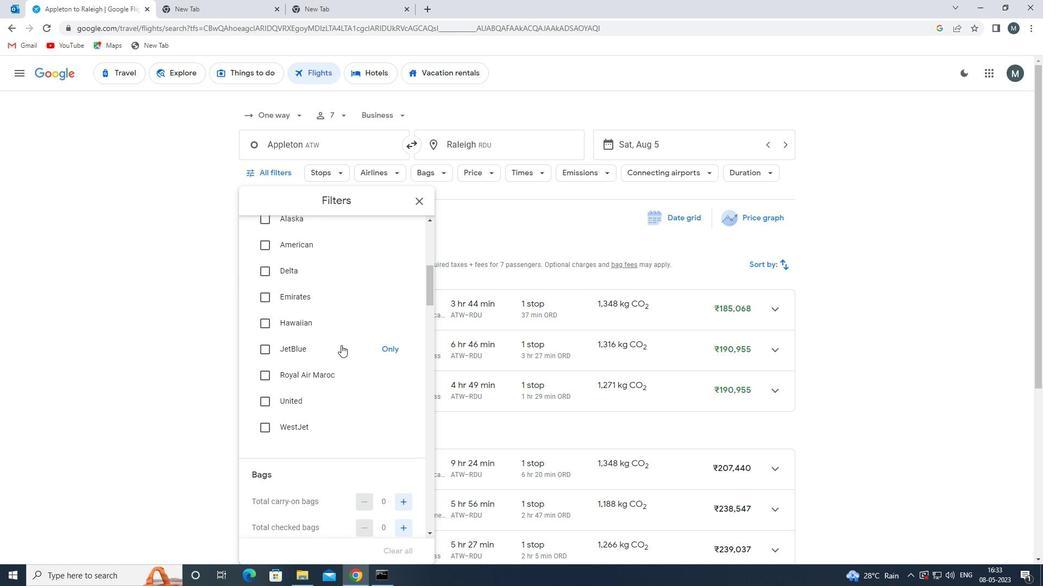 
Action: Mouse scrolled (363, 340) with delta (0, 0)
Screenshot: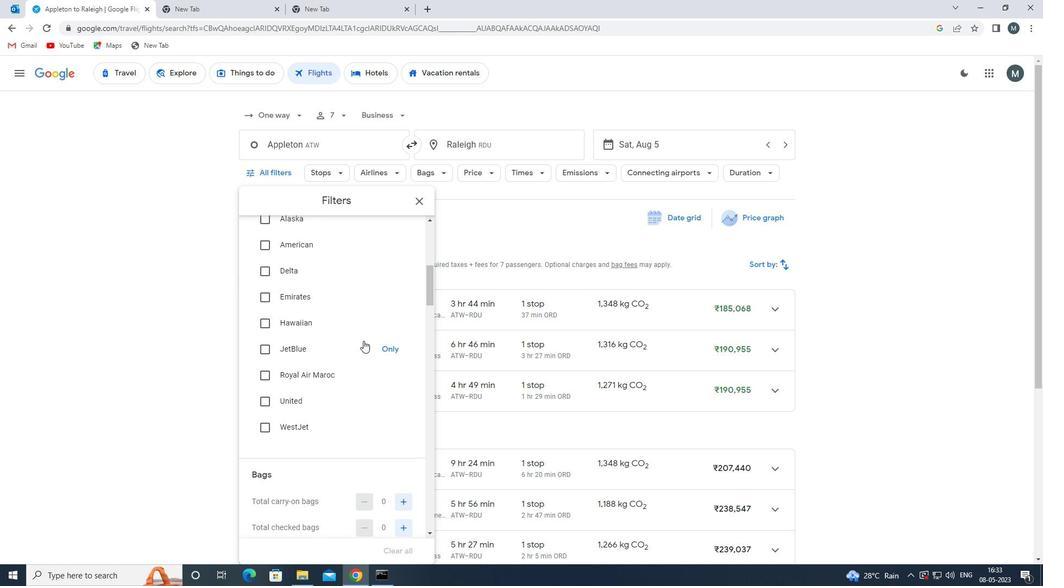 
Action: Mouse scrolled (363, 340) with delta (0, 0)
Screenshot: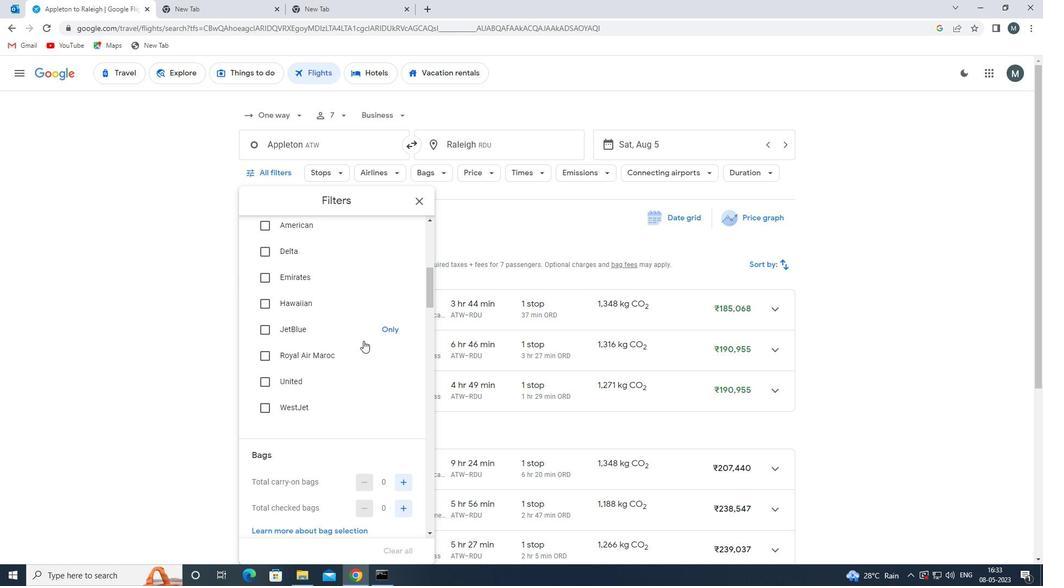 
Action: Mouse moved to (397, 391)
Screenshot: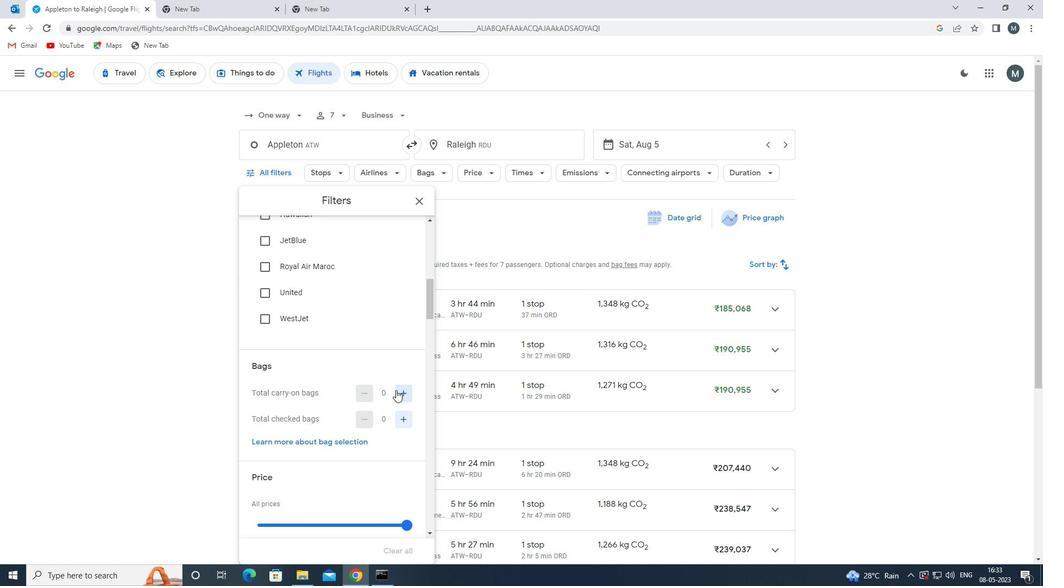 
Action: Mouse pressed left at (397, 391)
Screenshot: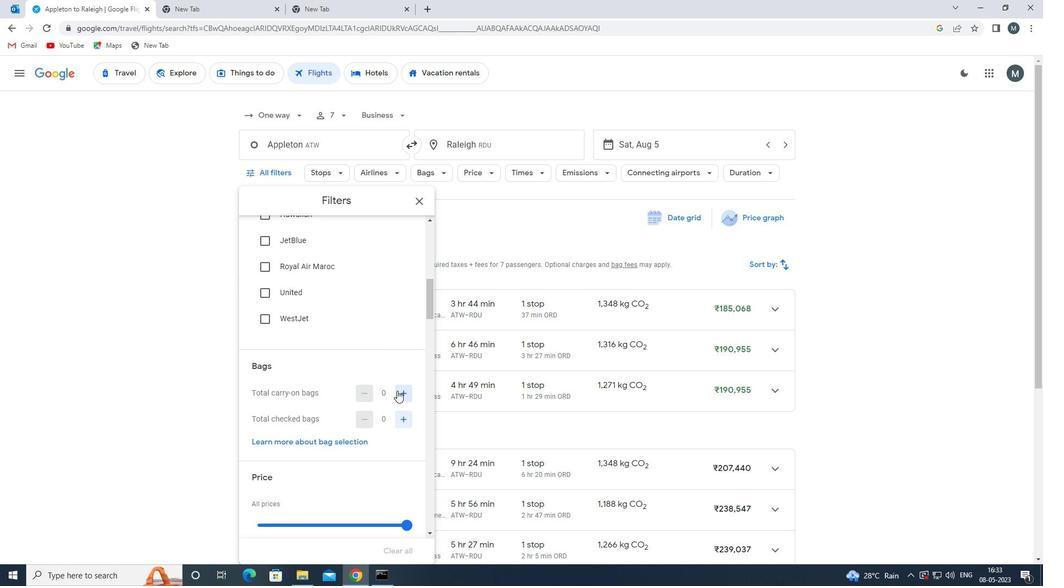 
Action: Mouse moved to (397, 391)
Screenshot: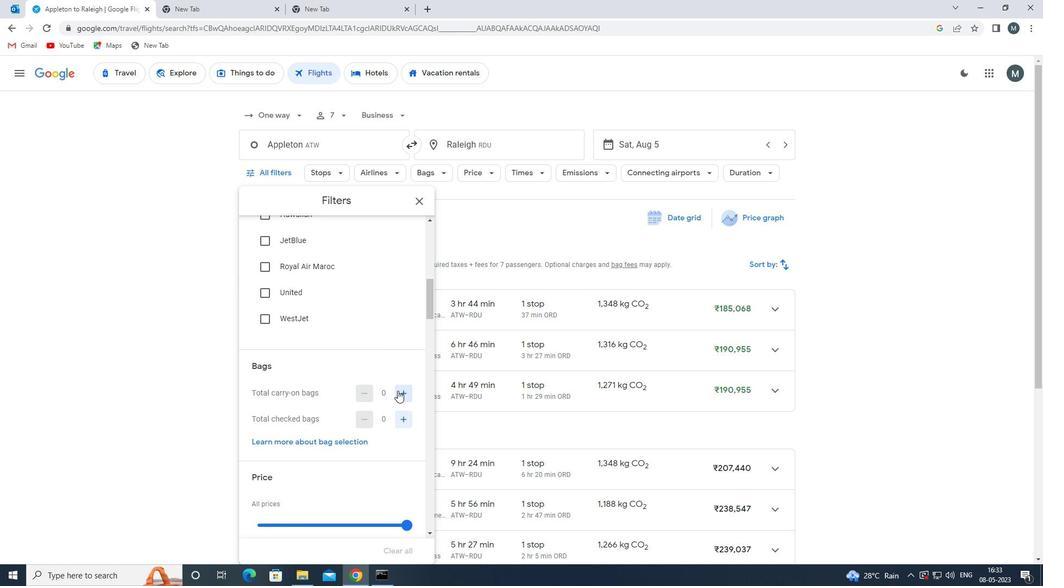
Action: Mouse pressed left at (397, 391)
Screenshot: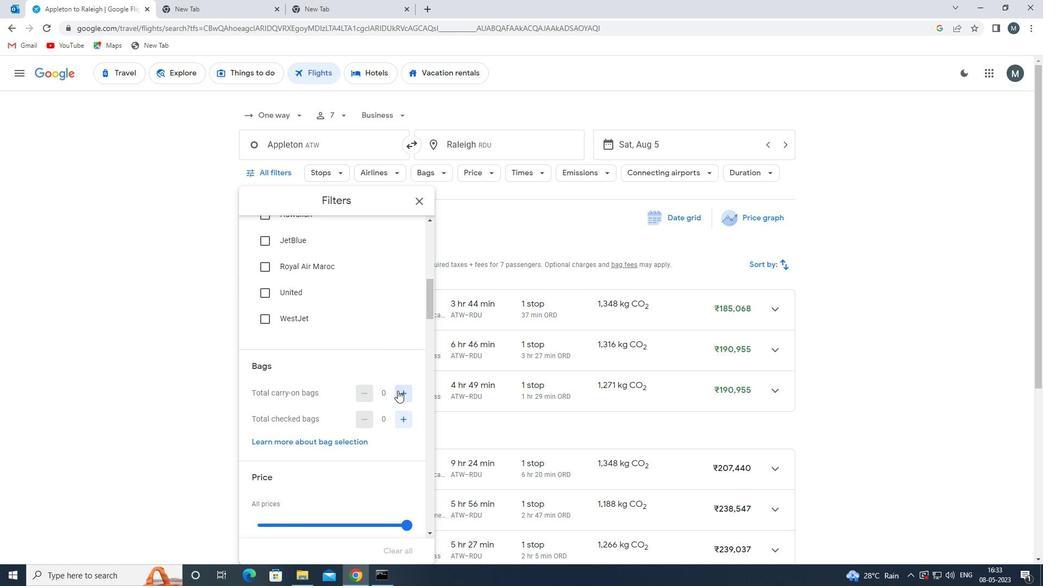 
Action: Mouse moved to (374, 356)
Screenshot: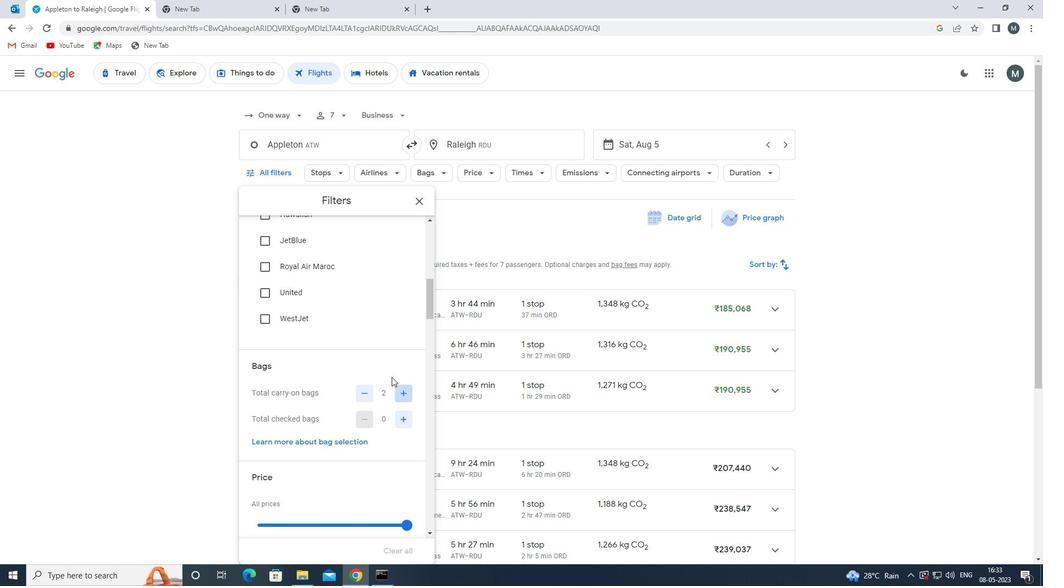 
Action: Mouse scrolled (374, 356) with delta (0, 0)
Screenshot: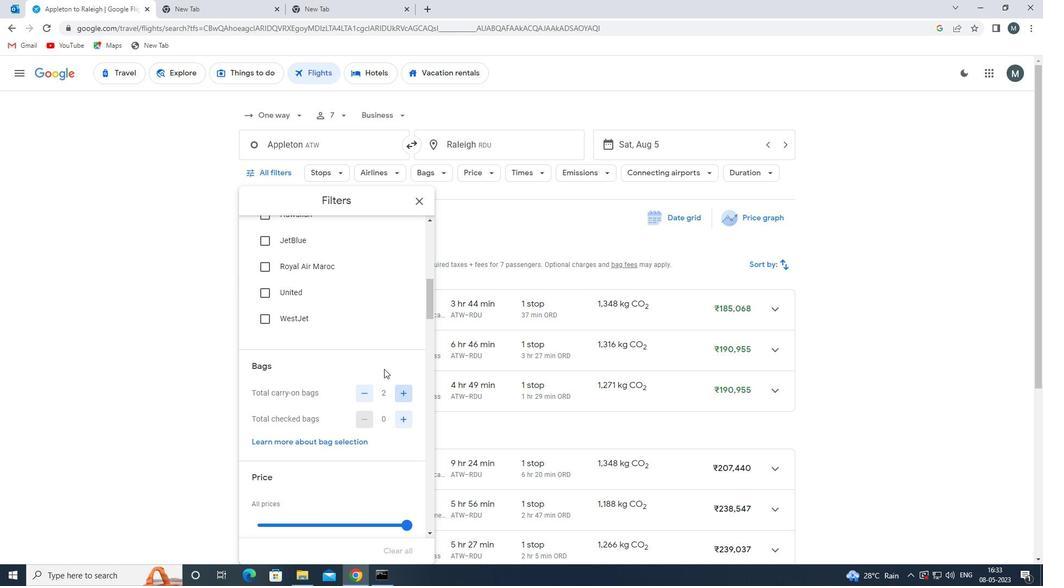 
Action: Mouse moved to (373, 356)
Screenshot: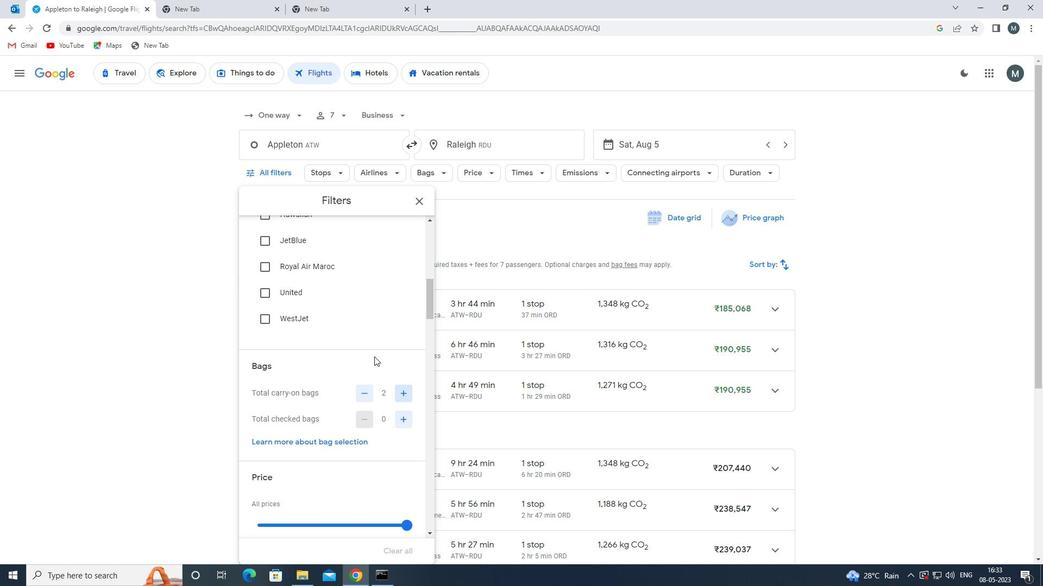 
Action: Mouse scrolled (373, 356) with delta (0, 0)
Screenshot: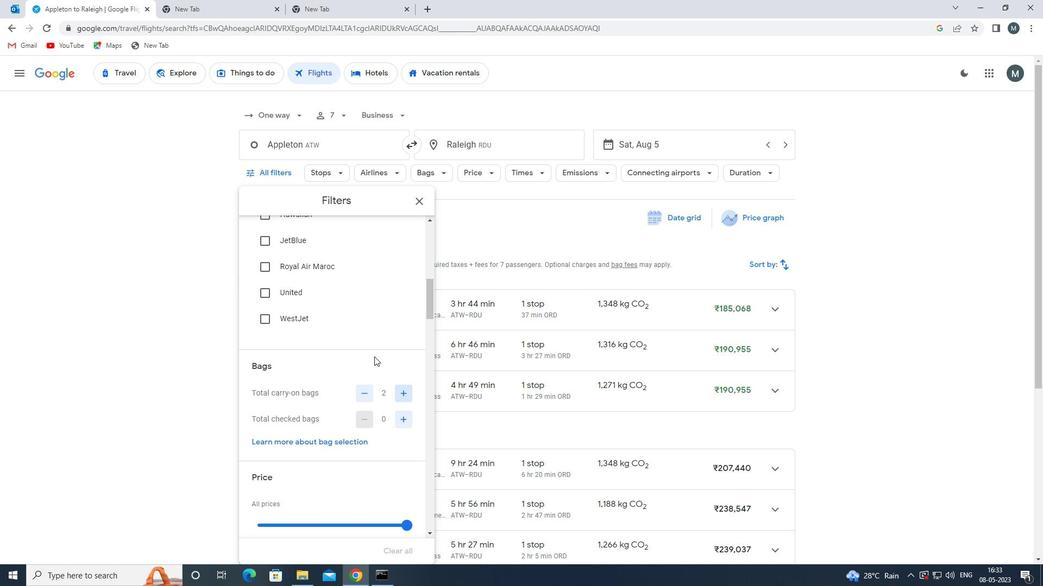 
Action: Mouse moved to (371, 356)
Screenshot: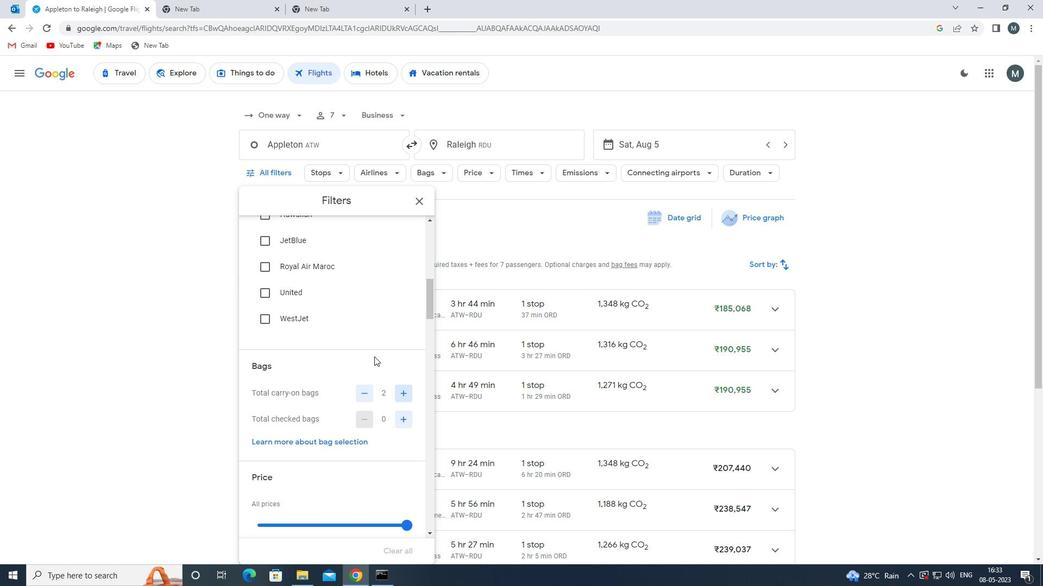 
Action: Mouse scrolled (371, 356) with delta (0, 0)
Screenshot: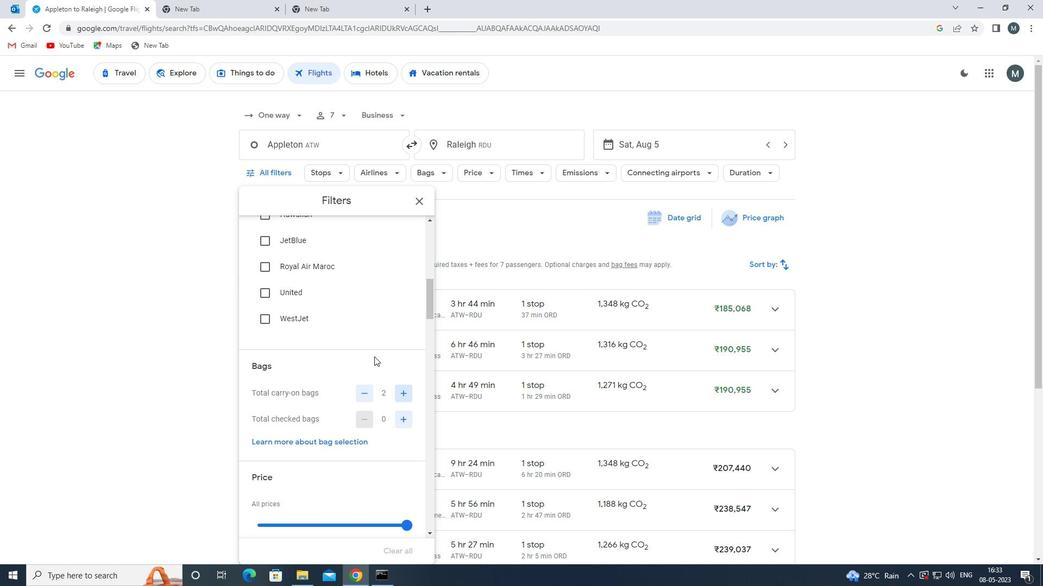 
Action: Mouse moved to (399, 327)
Screenshot: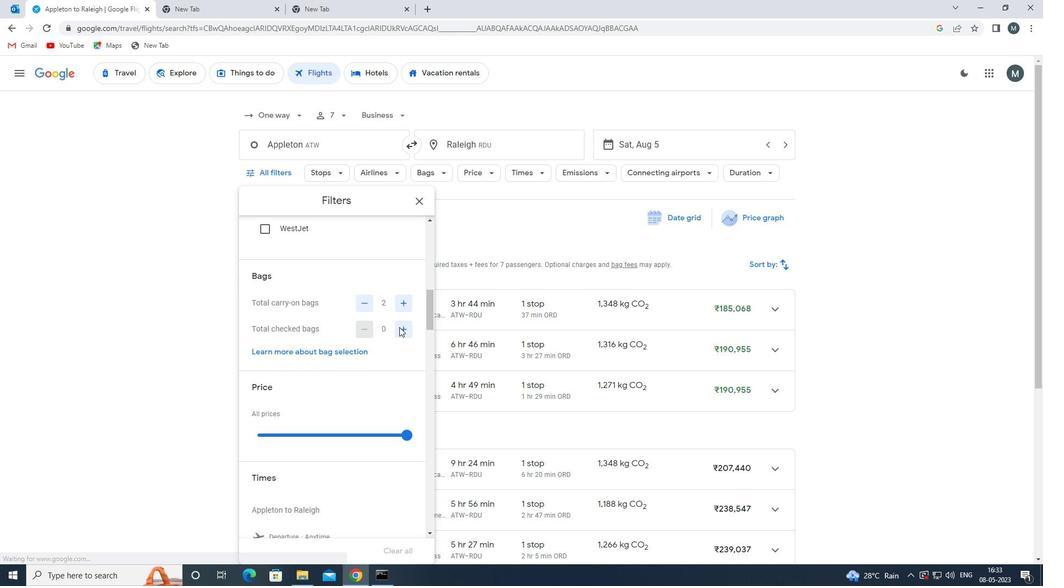 
Action: Mouse pressed left at (399, 327)
Screenshot: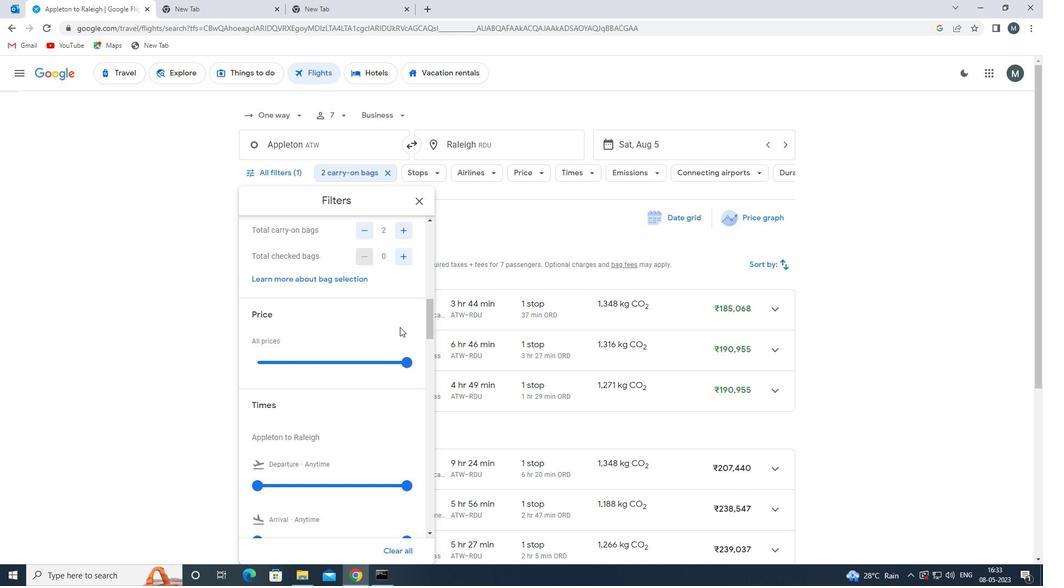 
Action: Mouse moved to (403, 261)
Screenshot: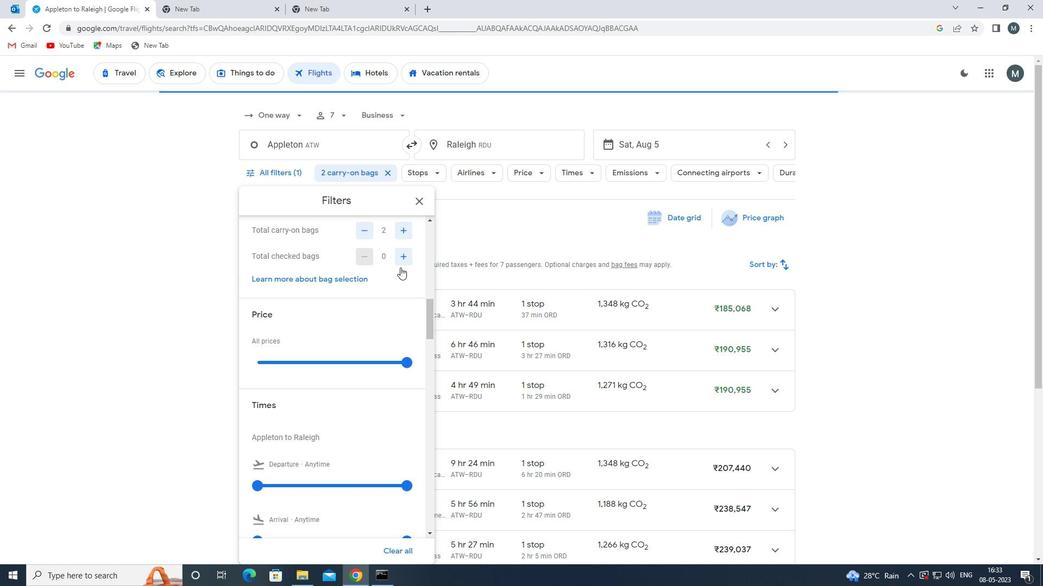 
Action: Mouse pressed left at (403, 261)
Screenshot: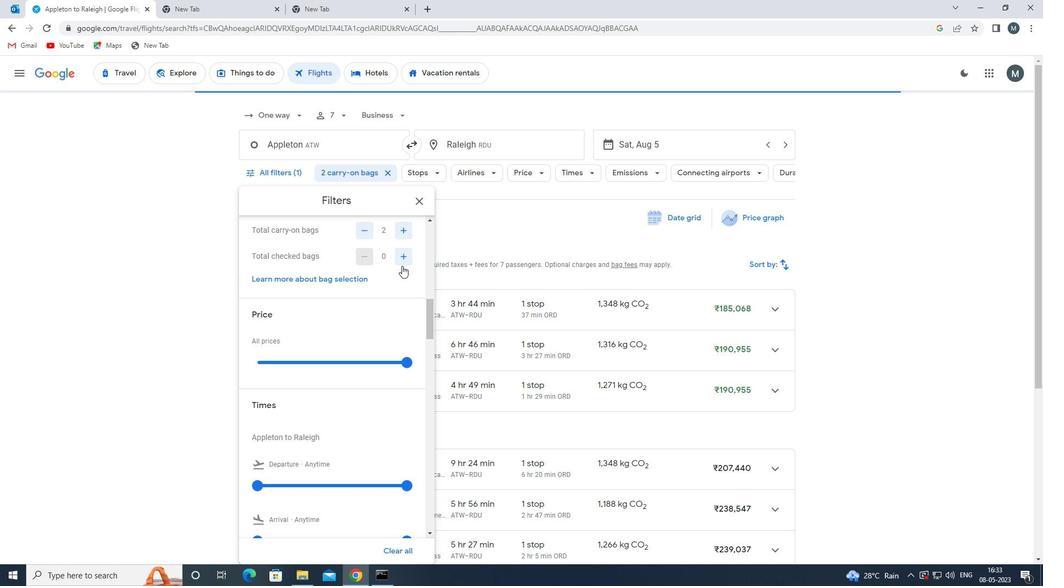 
Action: Mouse pressed left at (403, 261)
Screenshot: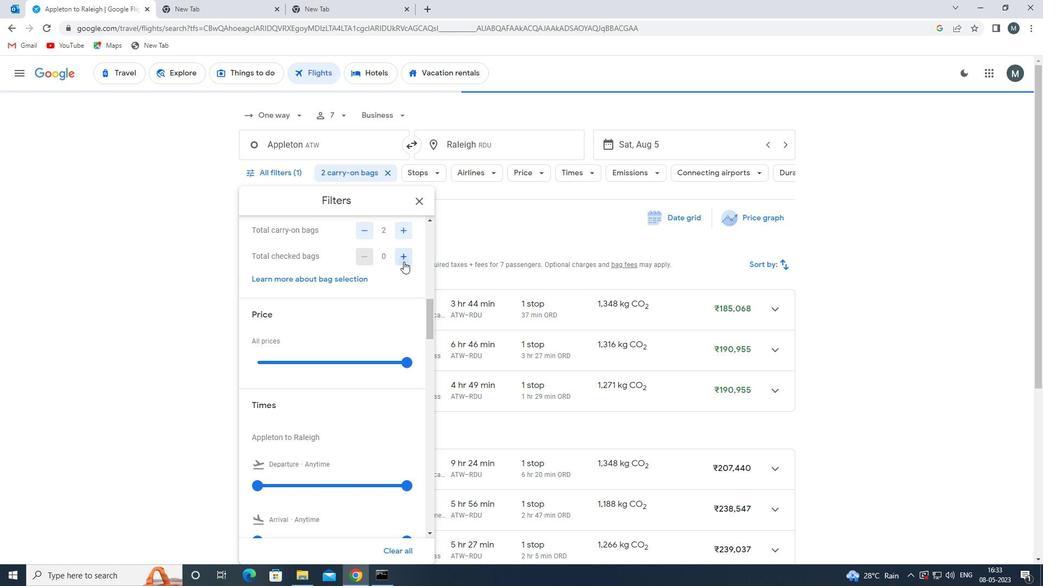
Action: Mouse pressed left at (403, 261)
Screenshot: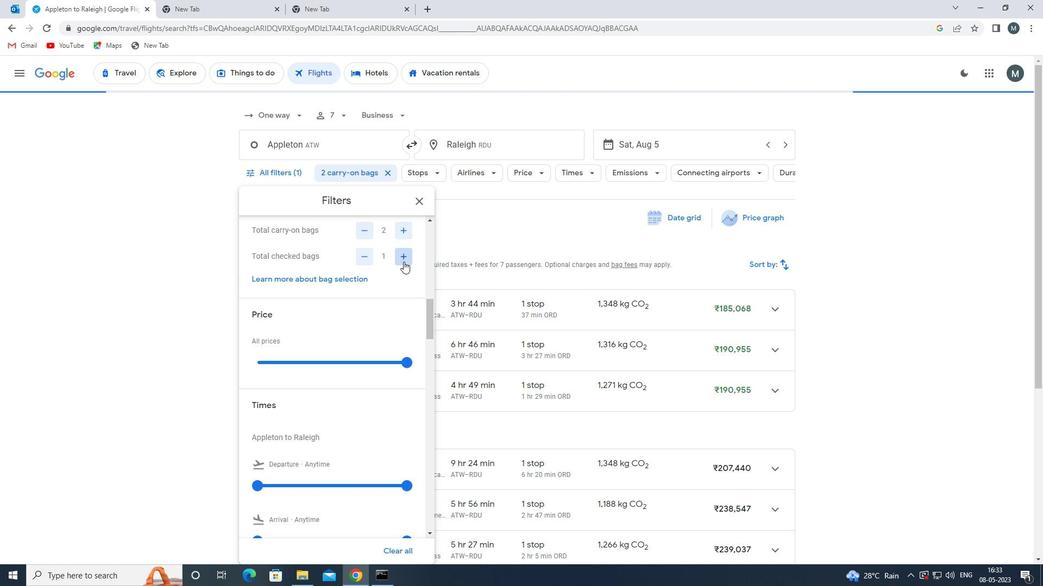 
Action: Mouse pressed left at (403, 261)
Screenshot: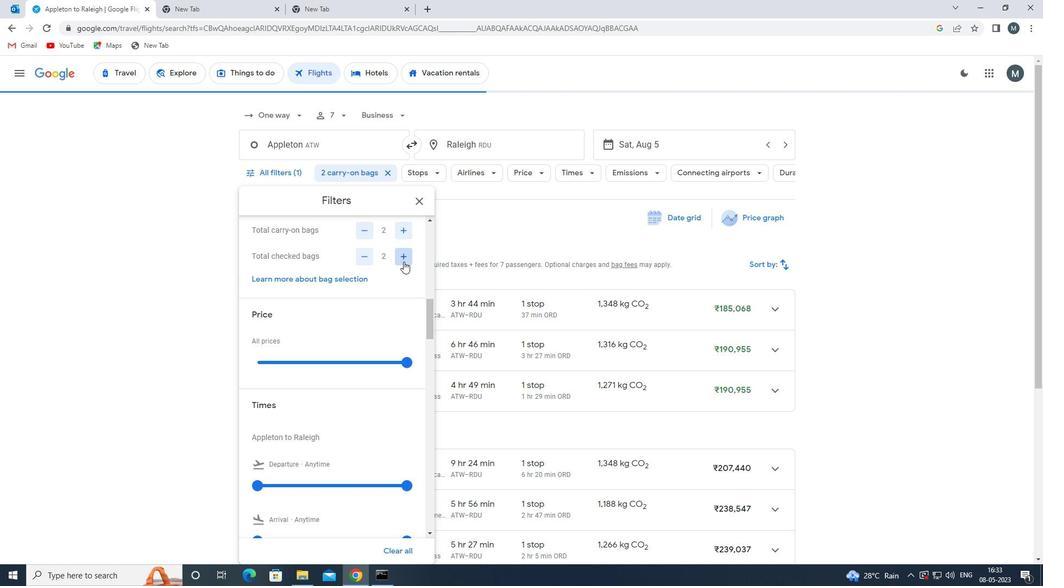 
Action: Mouse pressed left at (403, 261)
Screenshot: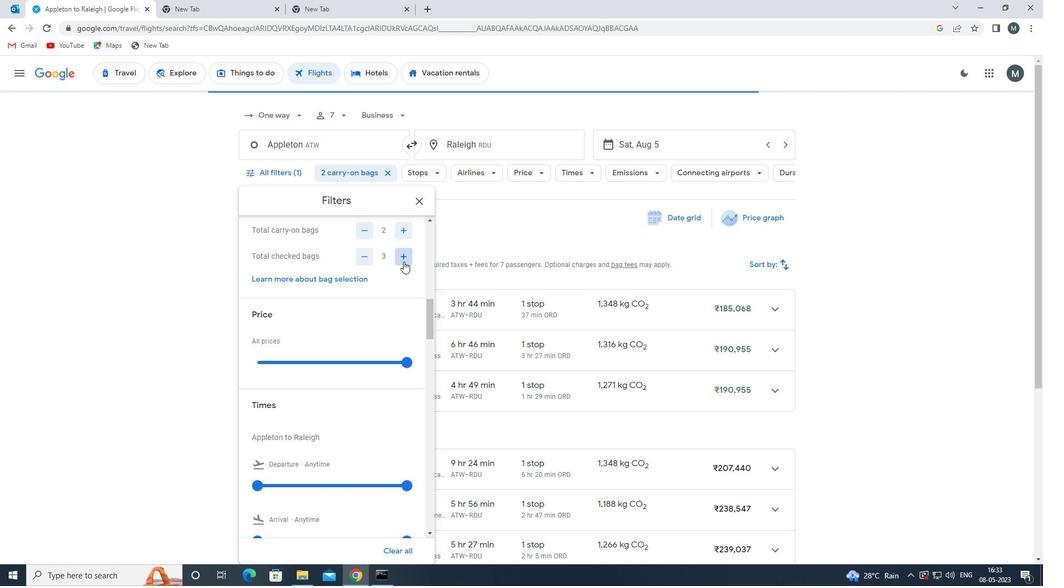 
Action: Mouse pressed left at (403, 261)
Screenshot: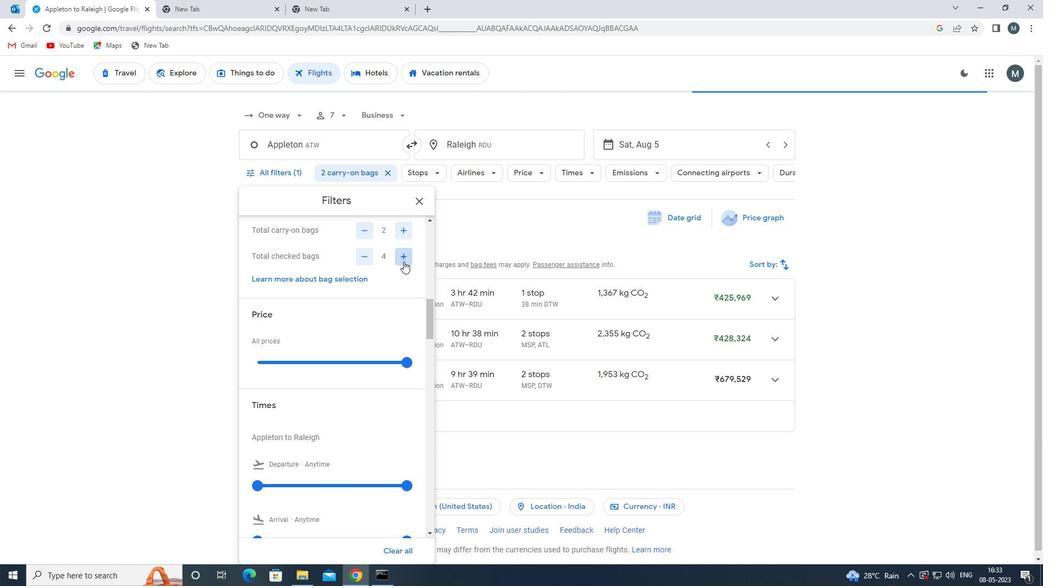 
Action: Mouse pressed left at (403, 261)
Screenshot: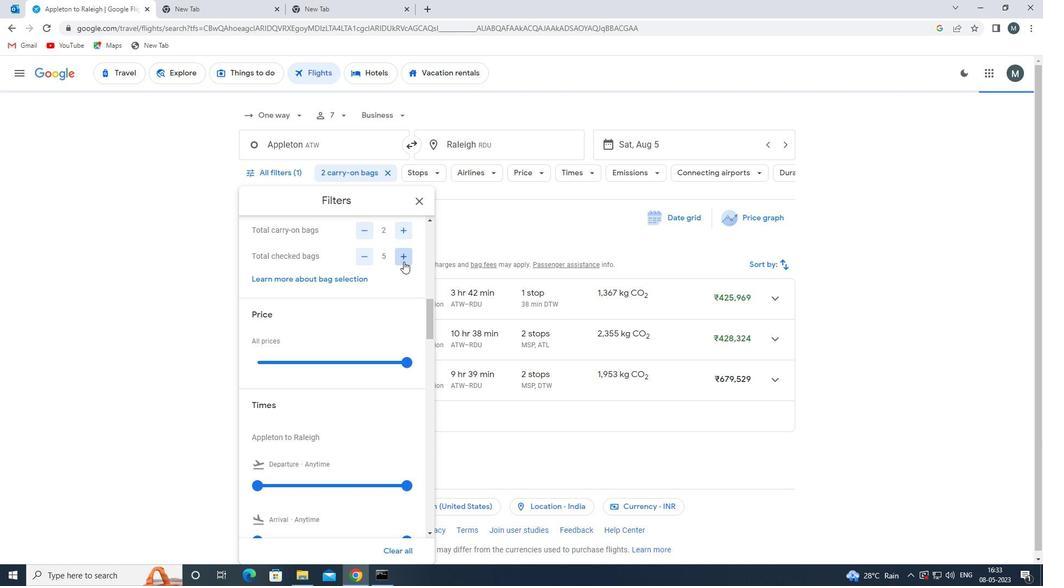 
Action: Mouse pressed left at (403, 261)
Screenshot: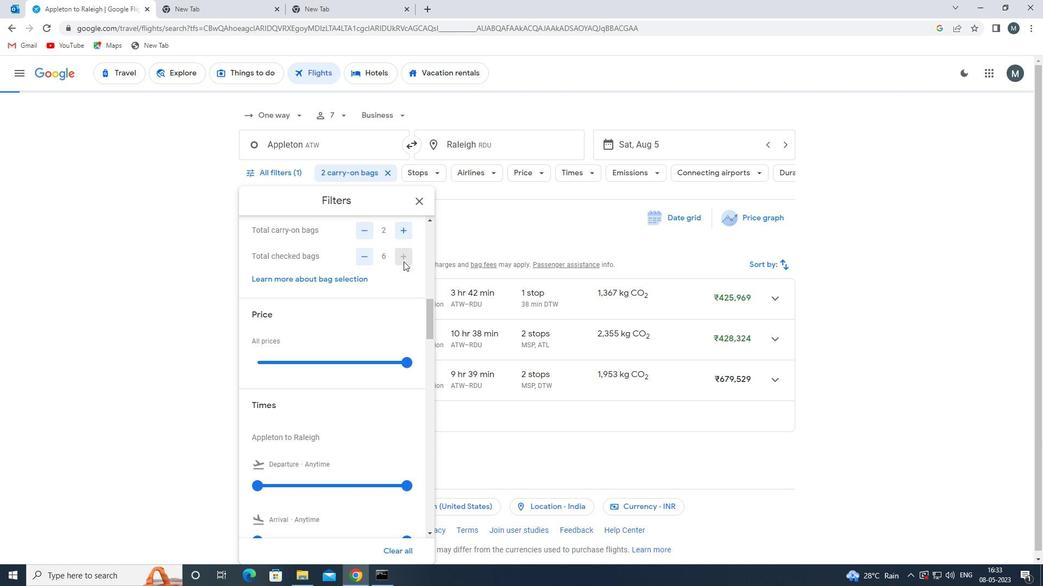 
Action: Mouse moved to (327, 292)
Screenshot: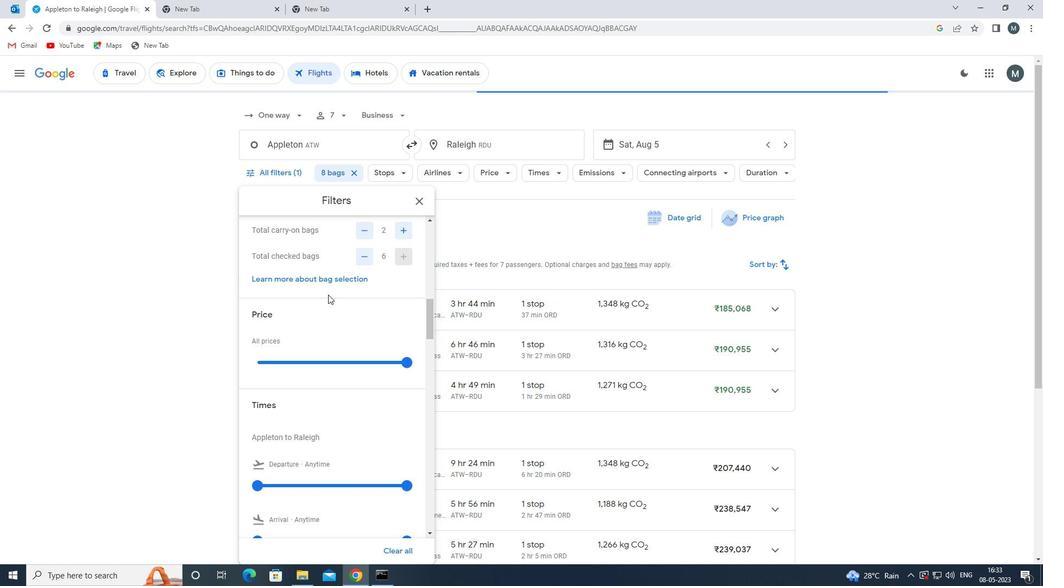 
Action: Mouse scrolled (327, 292) with delta (0, 0)
Screenshot: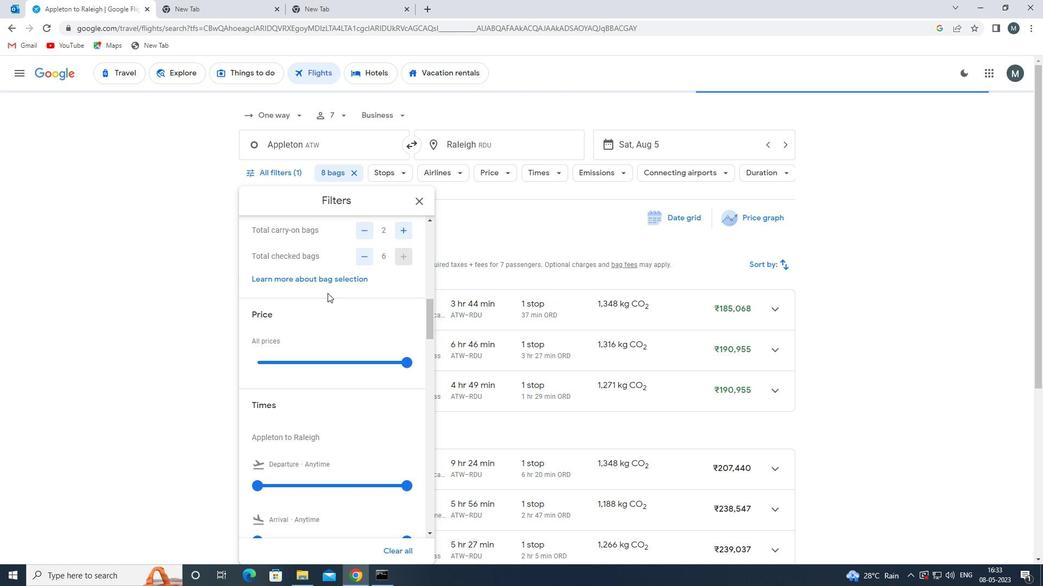 
Action: Mouse moved to (317, 308)
Screenshot: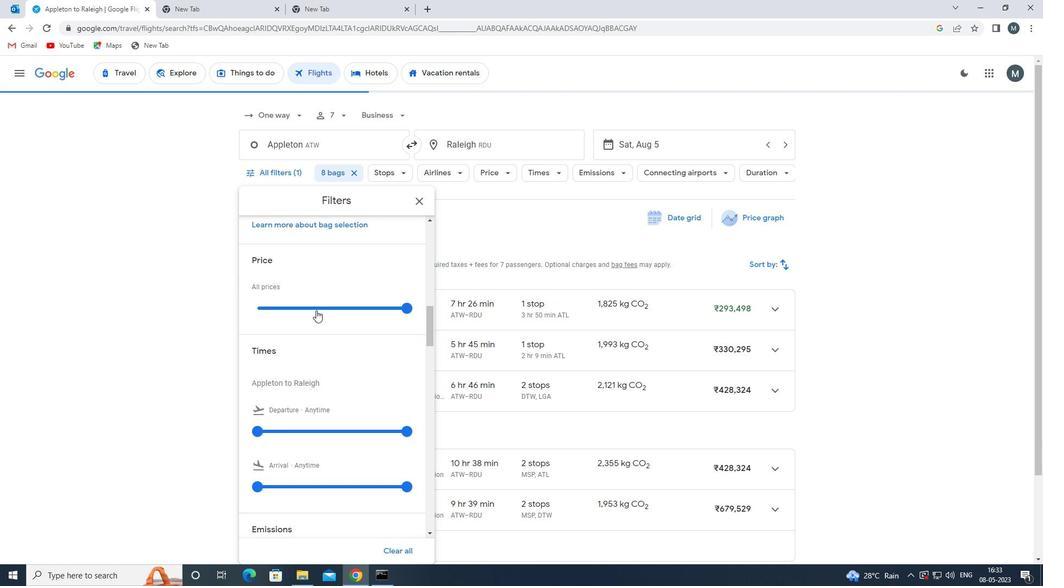 
Action: Mouse pressed left at (317, 308)
Screenshot: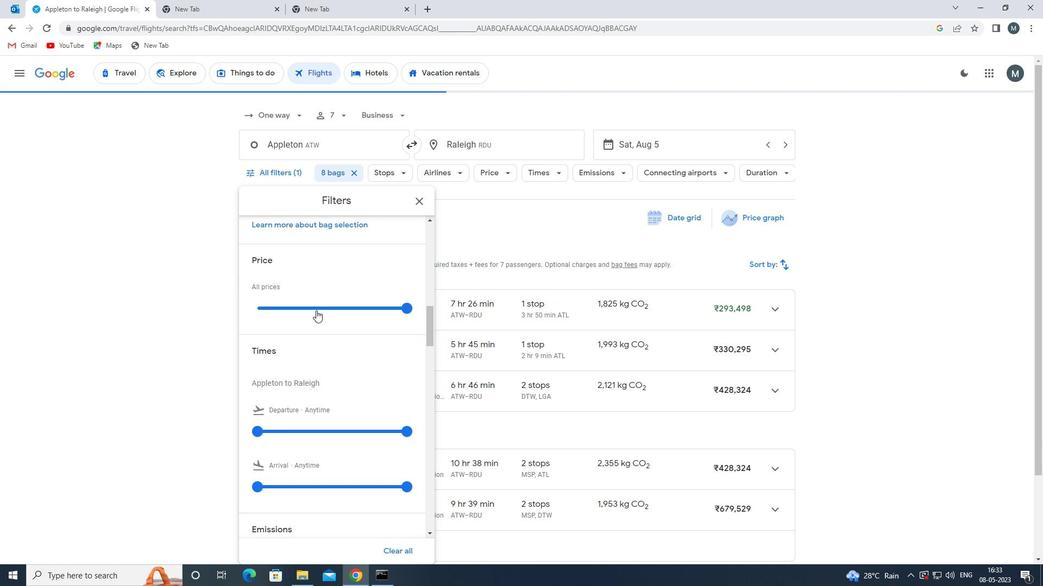 
Action: Mouse moved to (316, 308)
Screenshot: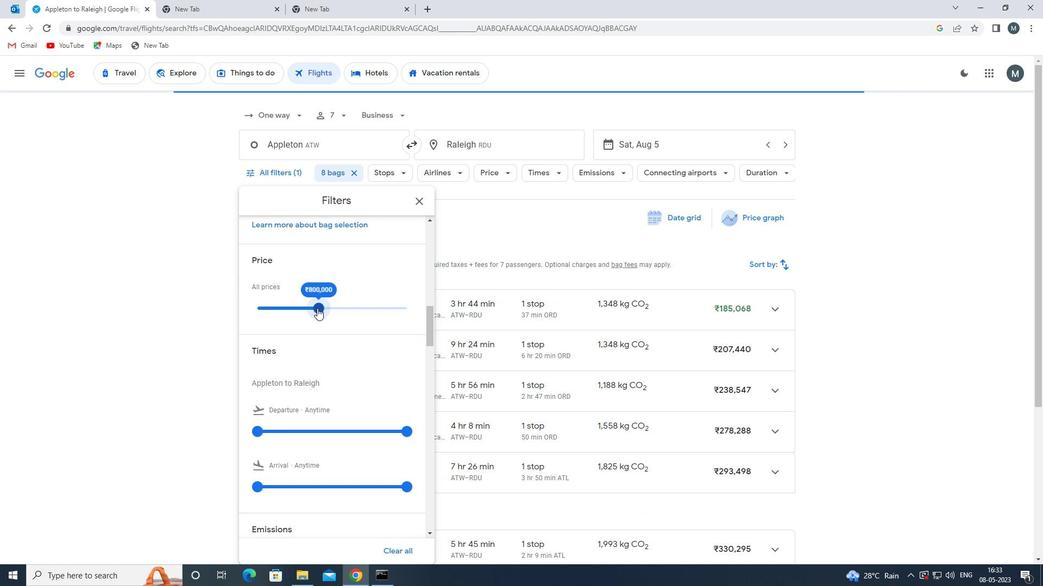 
Action: Mouse pressed left at (316, 308)
Screenshot: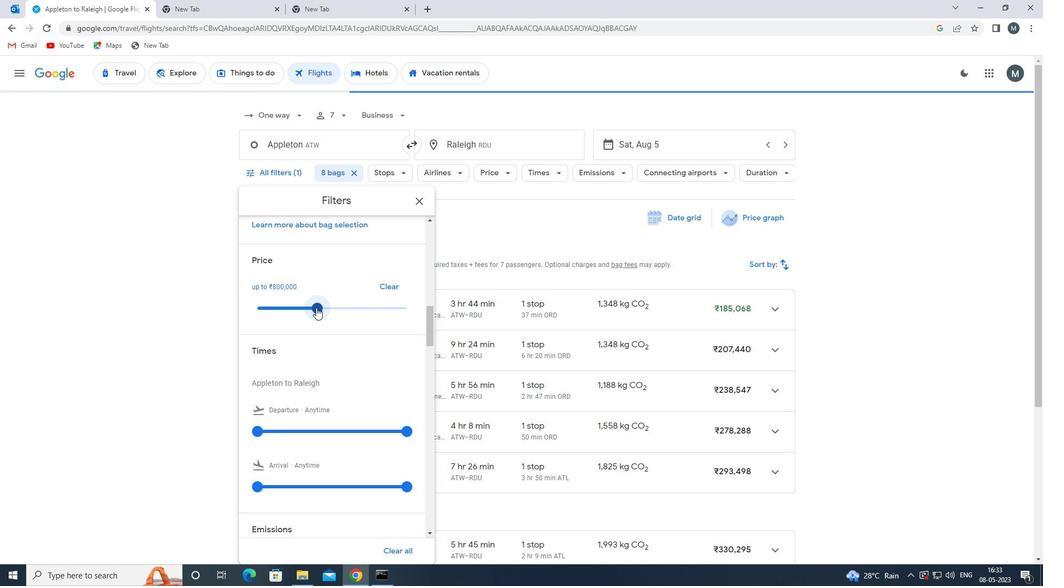 
Action: Mouse moved to (299, 298)
Screenshot: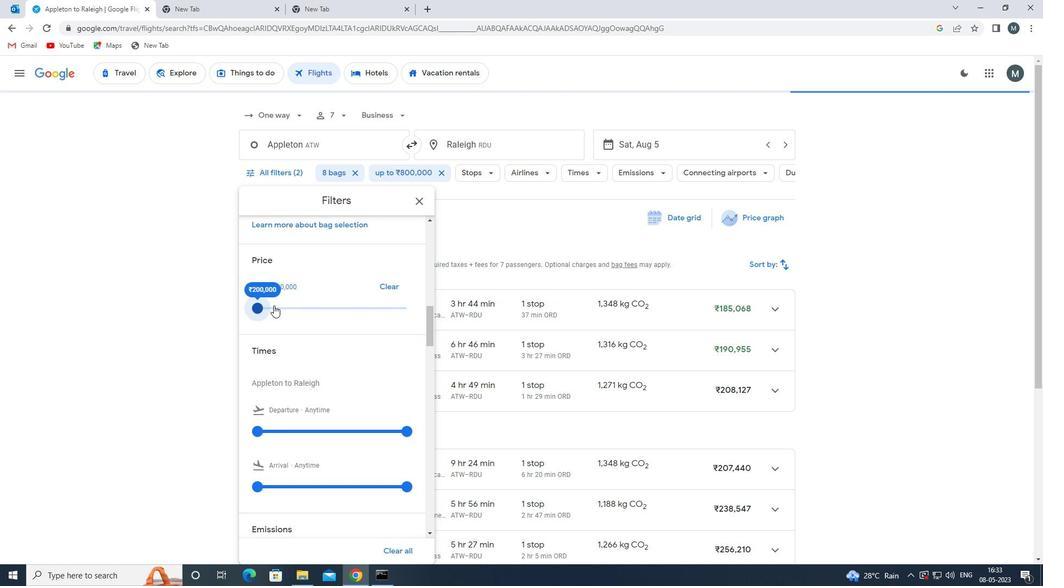 
Action: Mouse scrolled (299, 297) with delta (0, 0)
Screenshot: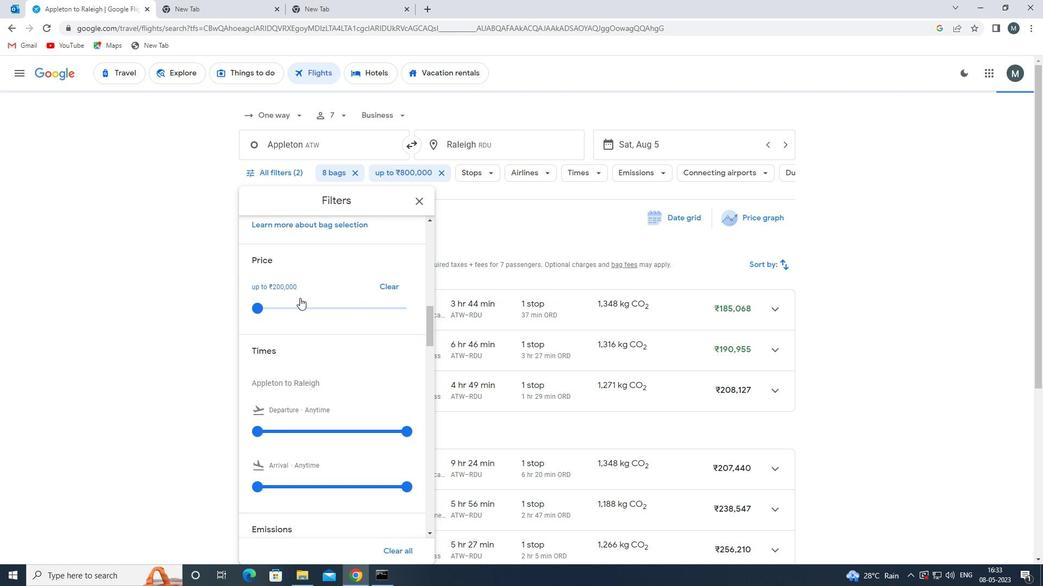 
Action: Mouse moved to (306, 295)
Screenshot: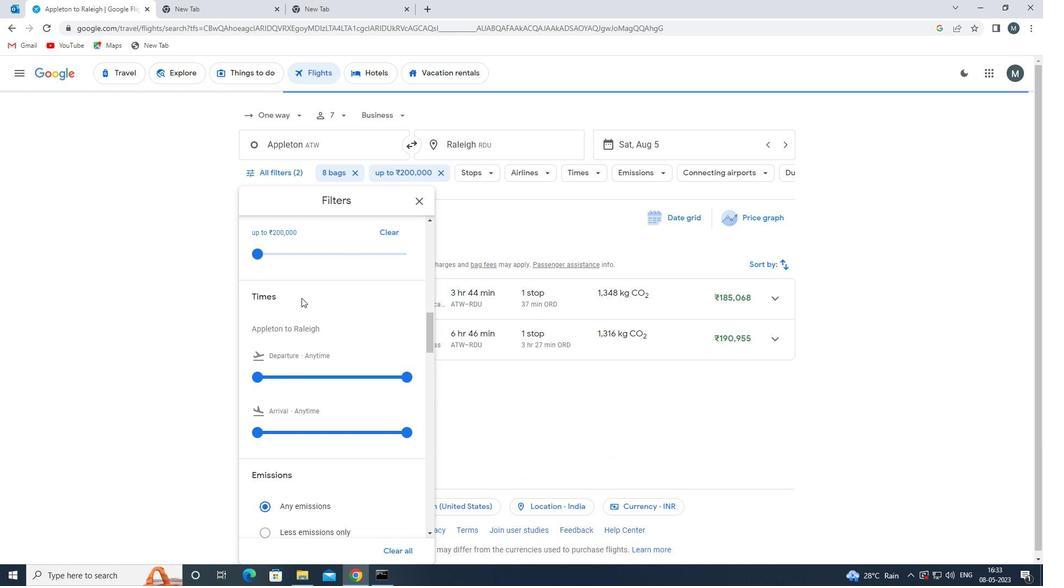 
Action: Mouse scrolled (306, 295) with delta (0, 0)
Screenshot: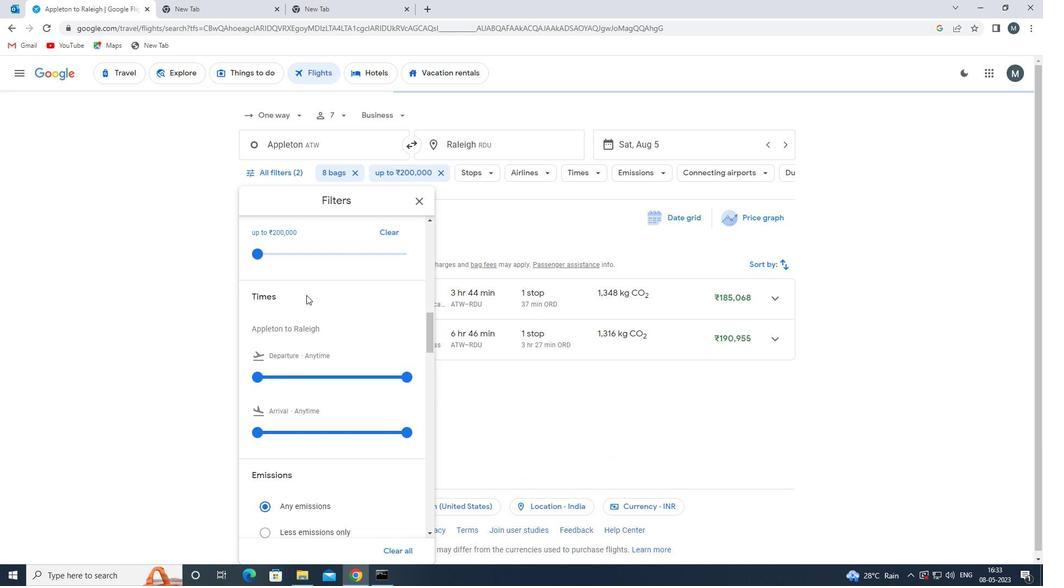 
Action: Mouse moved to (260, 322)
Screenshot: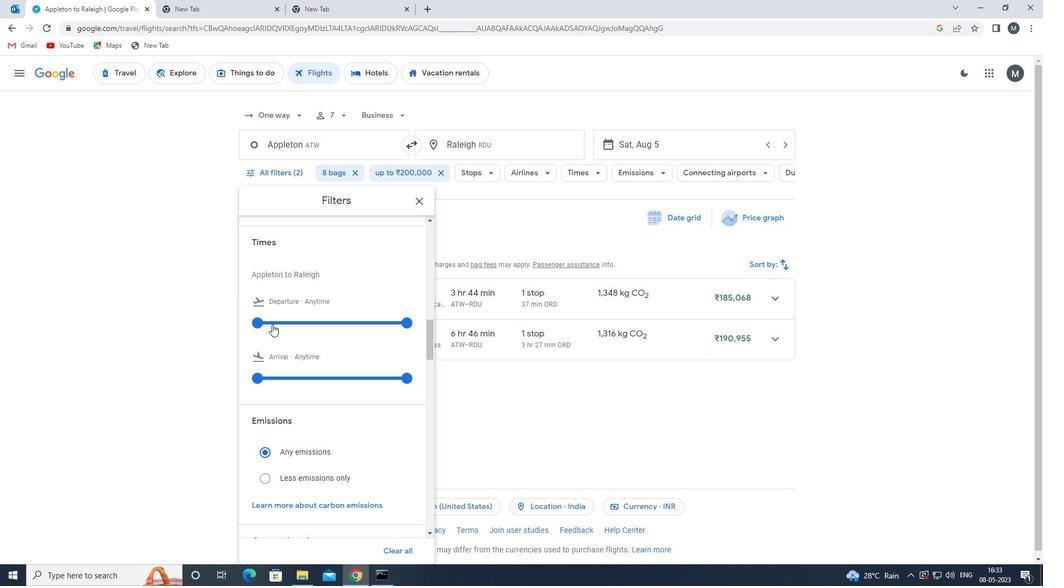 
Action: Mouse pressed left at (260, 322)
Screenshot: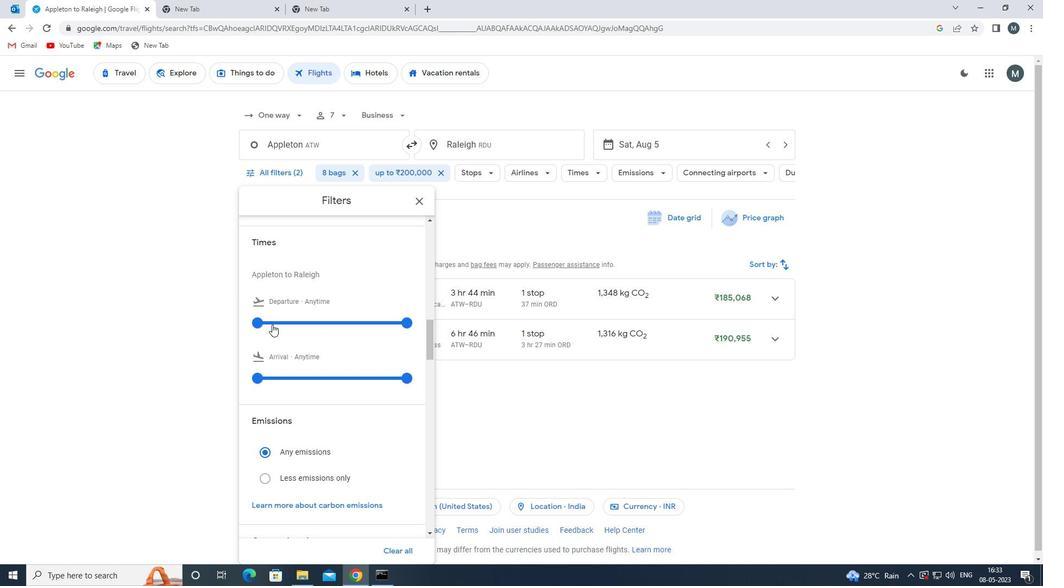 
Action: Mouse moved to (405, 320)
Screenshot: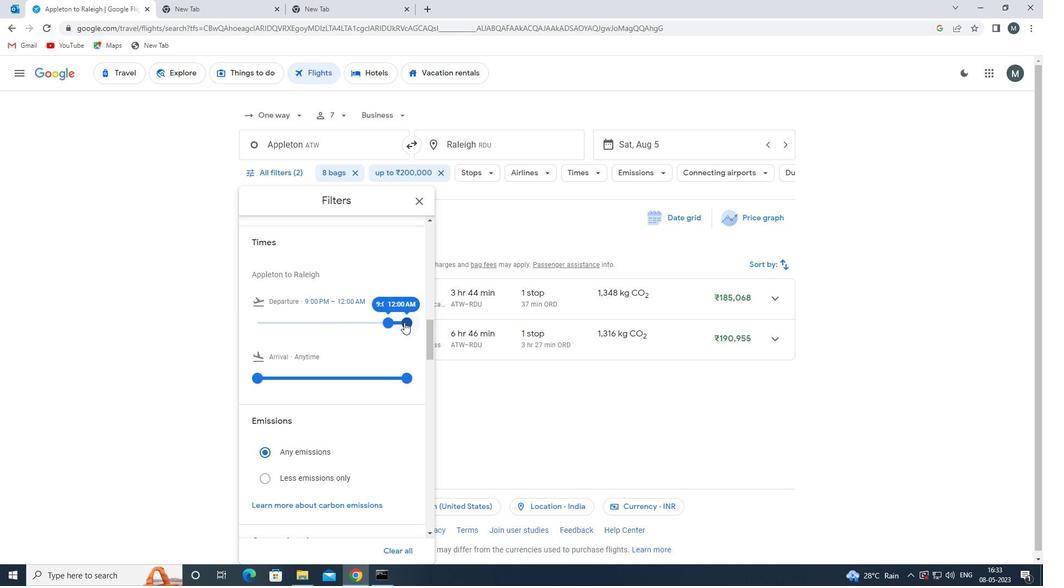 
Action: Mouse pressed left at (405, 320)
Screenshot: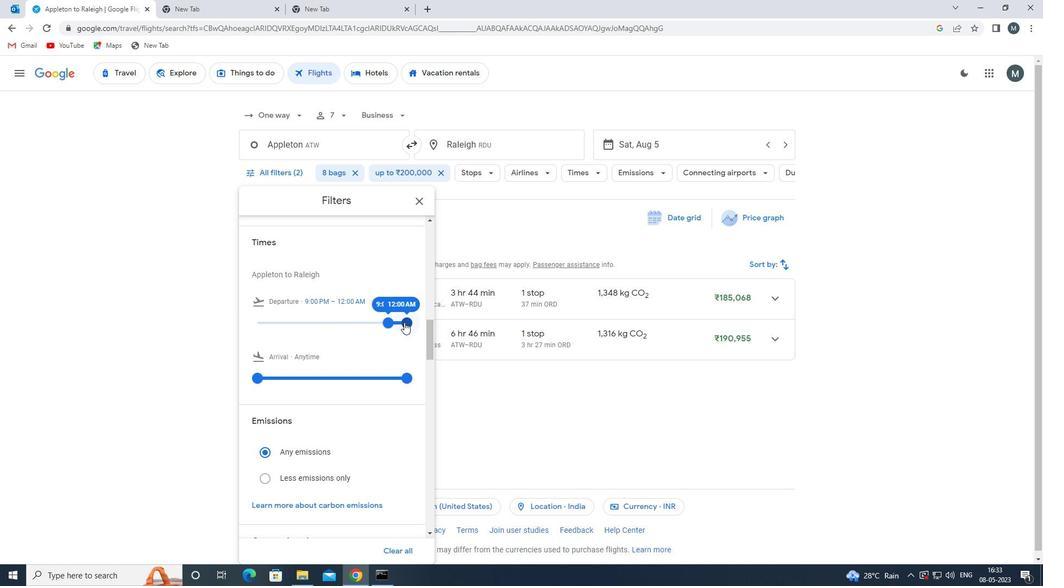 
Action: Mouse moved to (419, 197)
Screenshot: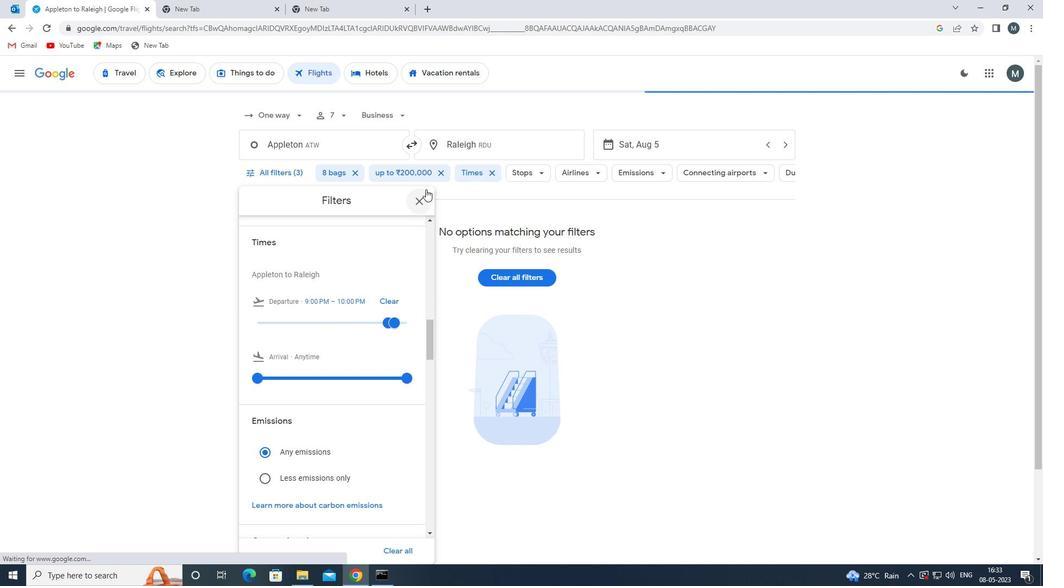 
Action: Mouse pressed left at (419, 197)
Screenshot: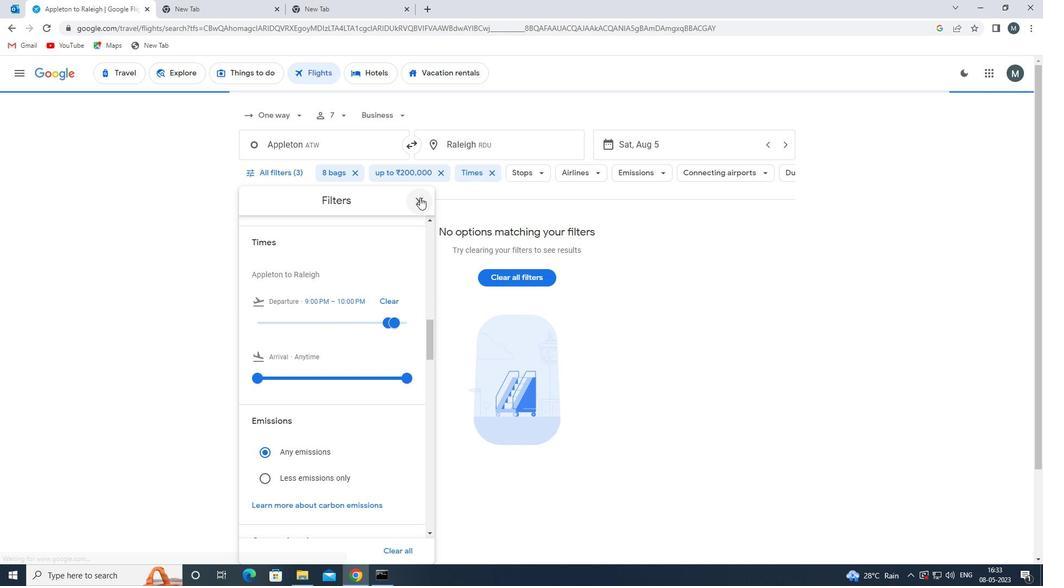 
Action: Mouse moved to (417, 202)
Screenshot: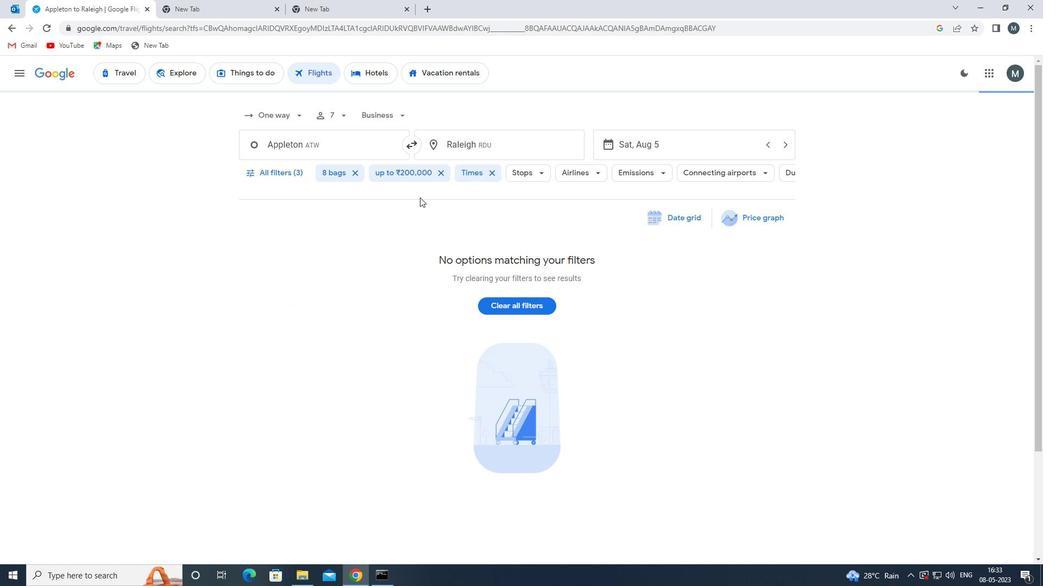 
